 Task: Look for space in Shirpur, India from 2nd September, 2023 to 6th September, 2023 for 2 adults in price range Rs.15000 to Rs.20000. Place can be entire place with 1  bedroom having 1 bed and 1 bathroom. Property type can be house, flat, guest house, hotel. Booking option can be shelf check-in. Required host language is English.
Action: Mouse moved to (414, 73)
Screenshot: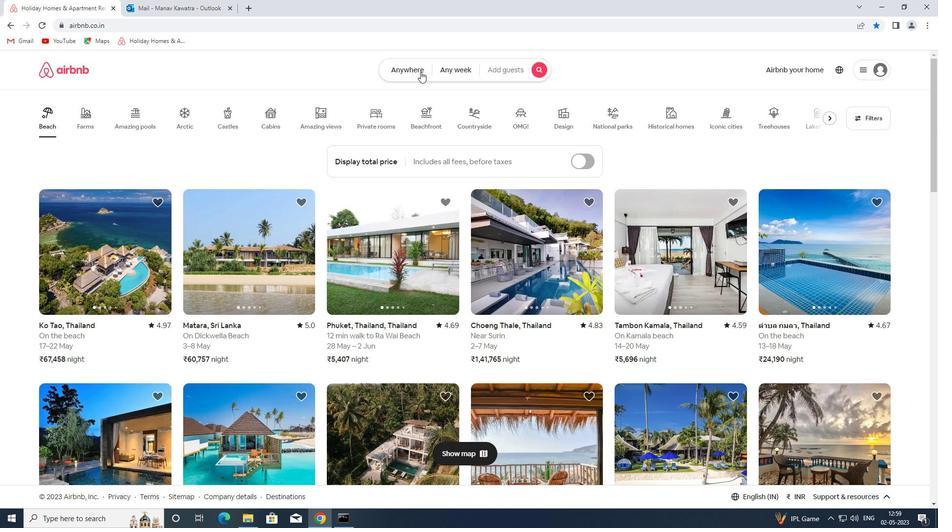 
Action: Mouse pressed left at (414, 73)
Screenshot: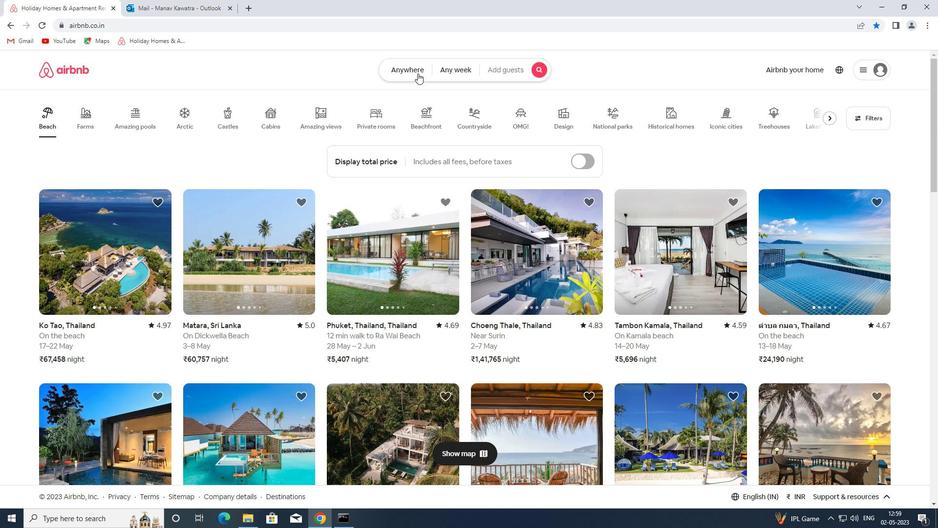 
Action: Mouse moved to (346, 110)
Screenshot: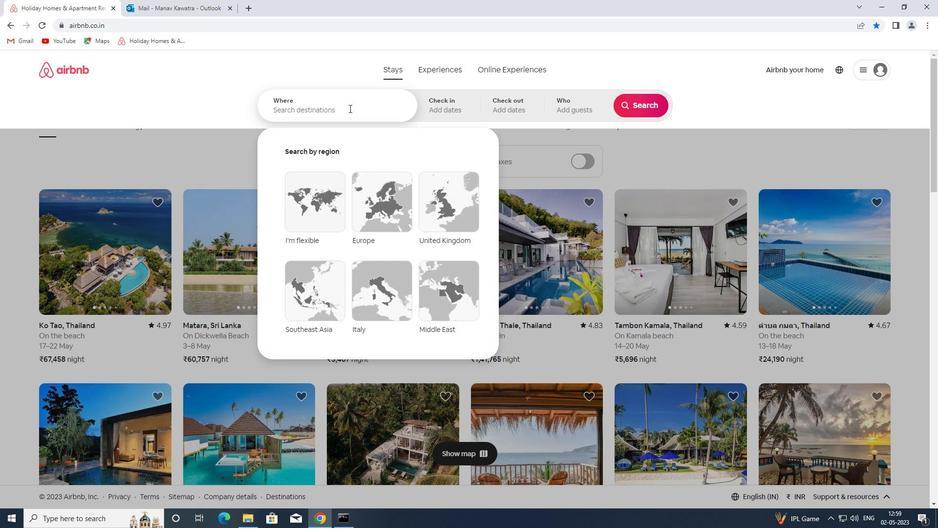 
Action: Mouse pressed left at (346, 110)
Screenshot: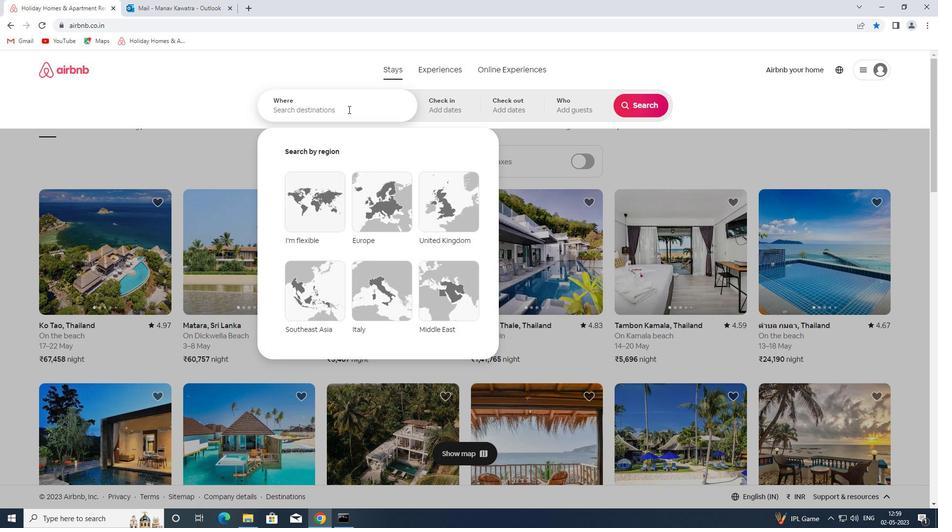 
Action: Key pressed shirpur<Key.space>india<Key.enter>\
Screenshot: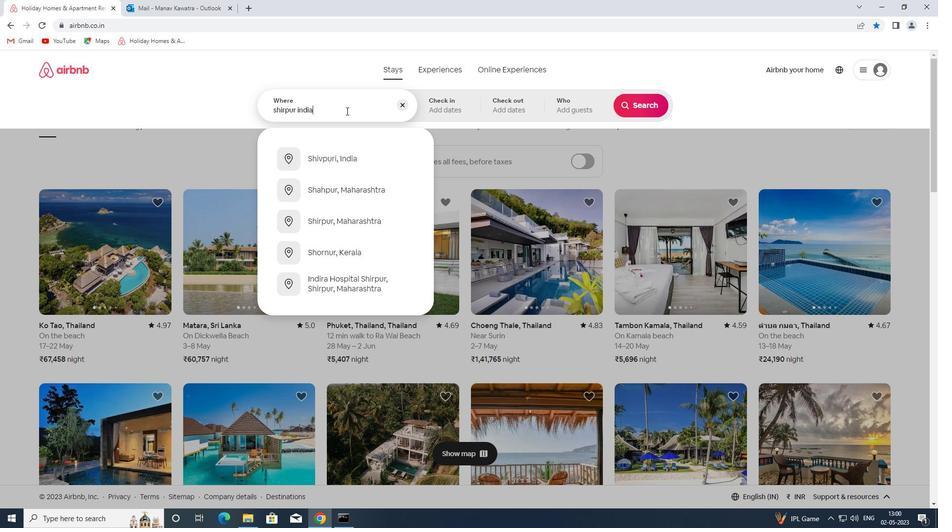
Action: Mouse moved to (636, 181)
Screenshot: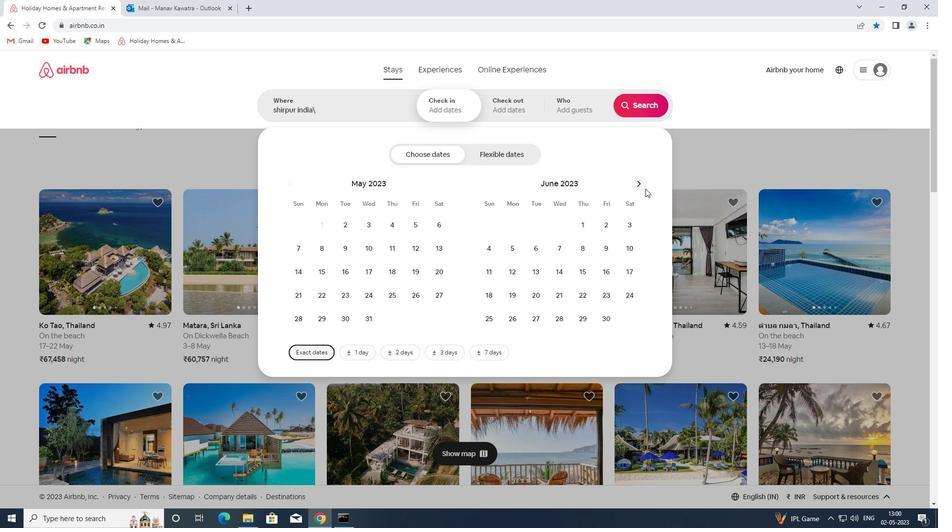 
Action: Mouse pressed left at (636, 181)
Screenshot: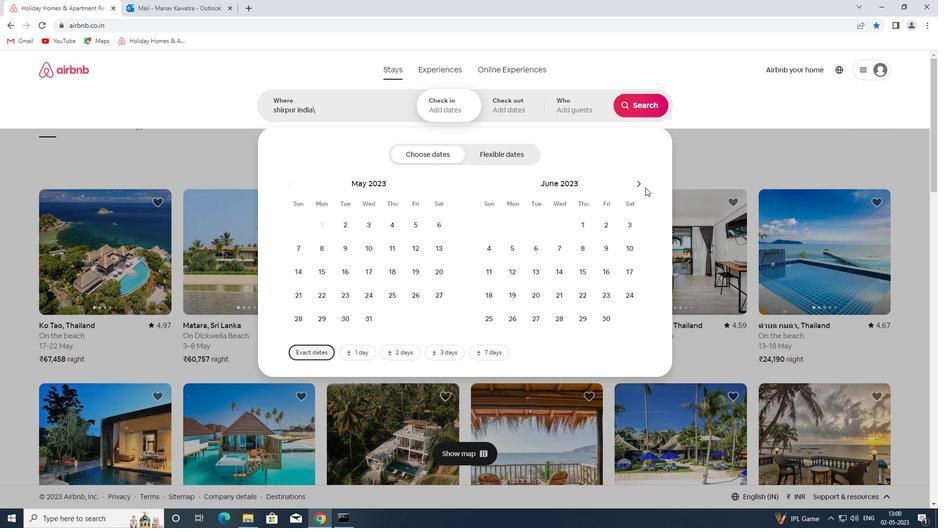 
Action: Mouse pressed left at (636, 181)
Screenshot: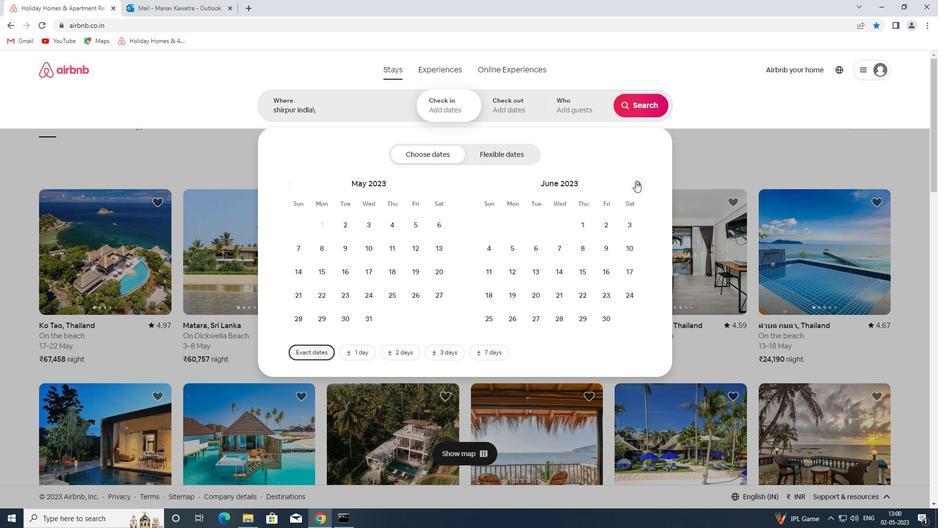
Action: Mouse pressed left at (636, 181)
Screenshot: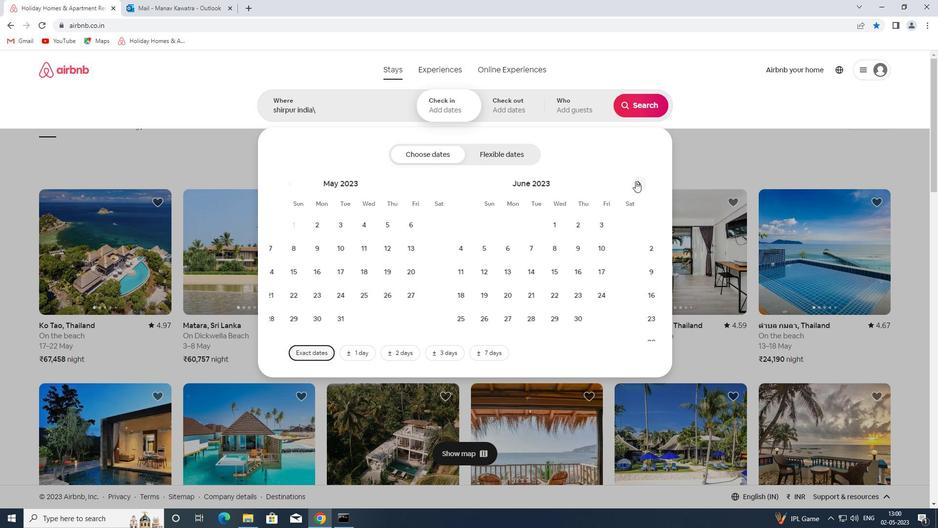 
Action: Mouse pressed left at (636, 181)
Screenshot: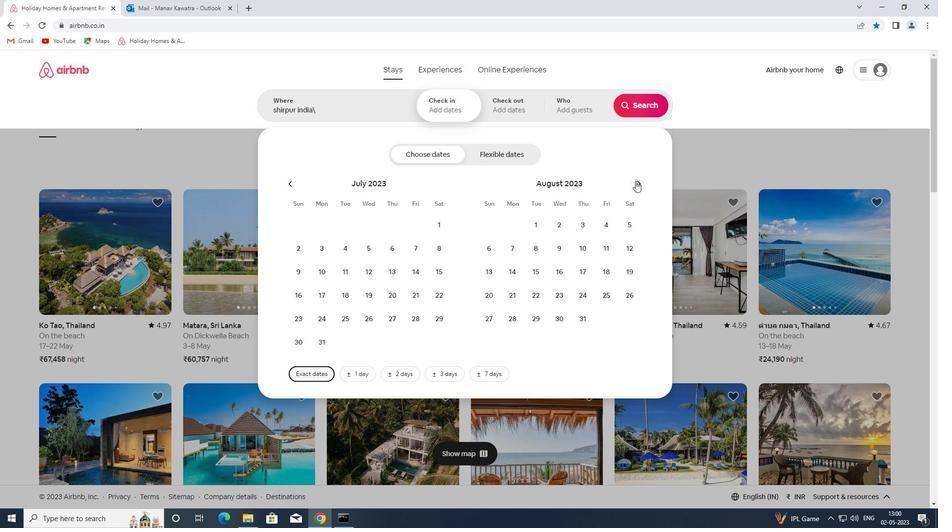 
Action: Mouse moved to (629, 223)
Screenshot: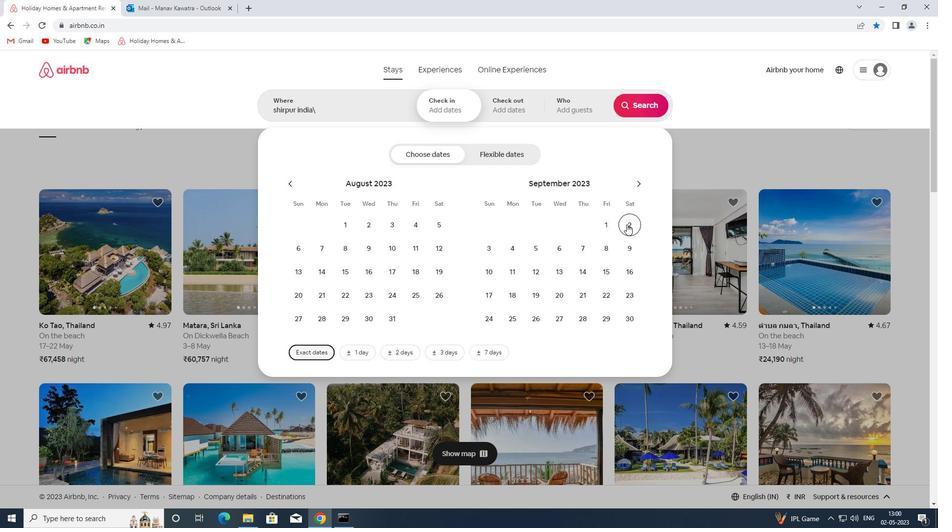 
Action: Mouse pressed left at (629, 223)
Screenshot: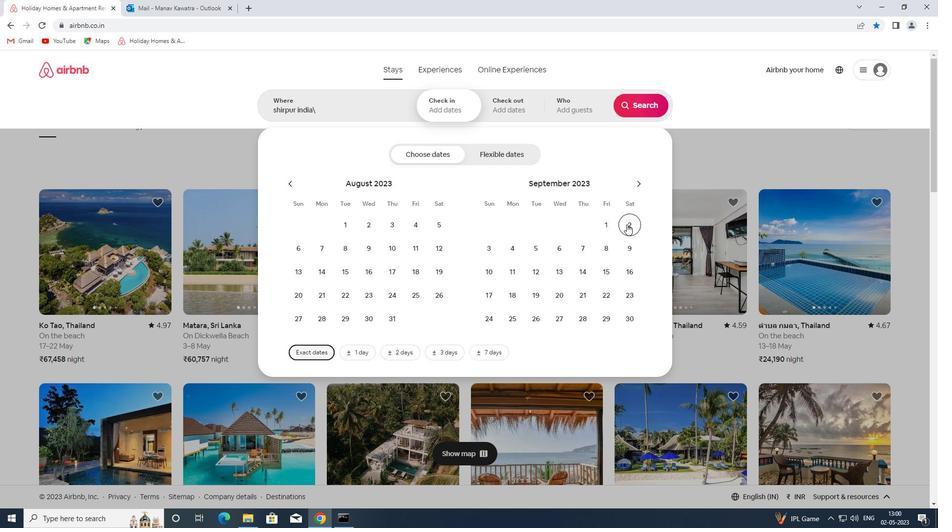 
Action: Mouse moved to (559, 250)
Screenshot: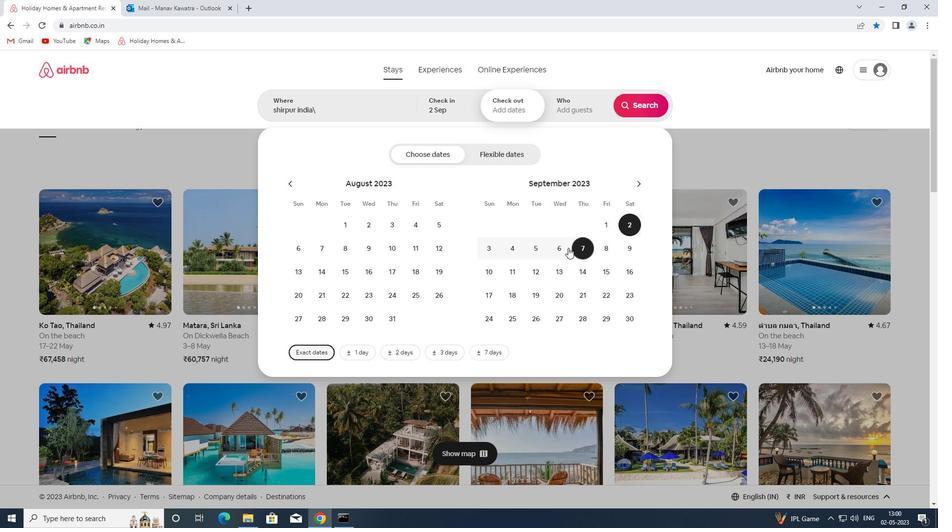 
Action: Mouse pressed left at (559, 250)
Screenshot: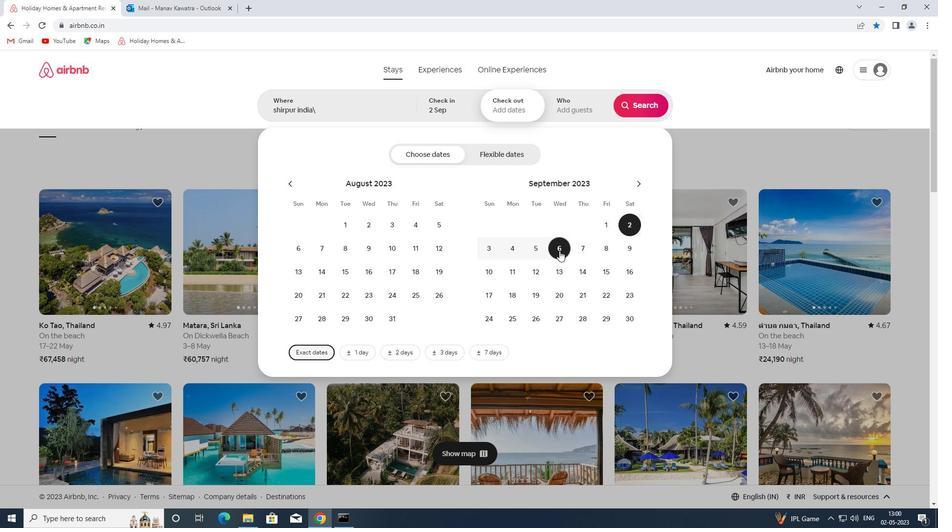 
Action: Mouse moved to (570, 111)
Screenshot: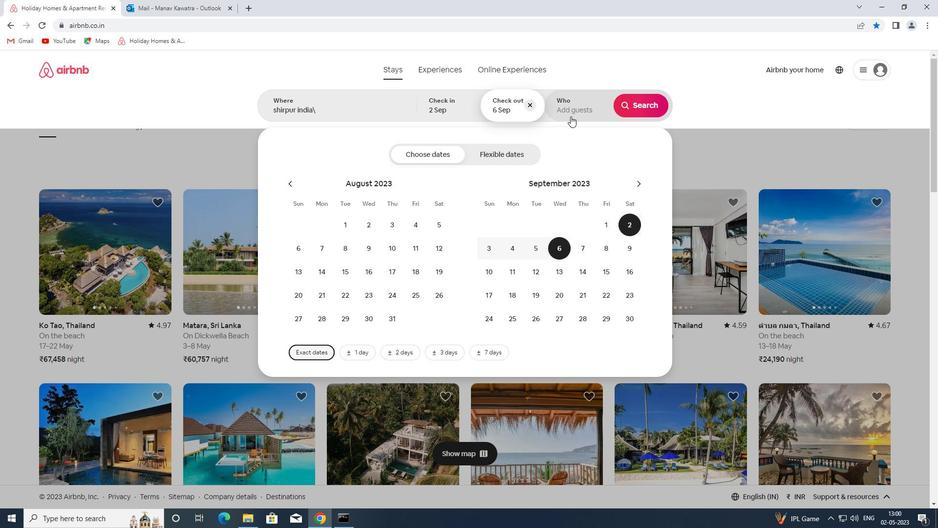 
Action: Mouse pressed left at (570, 111)
Screenshot: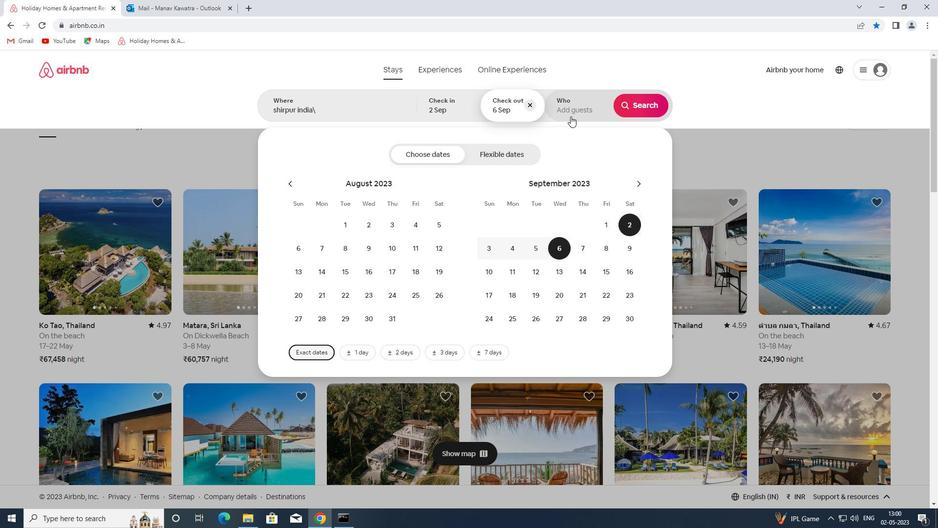 
Action: Mouse moved to (638, 159)
Screenshot: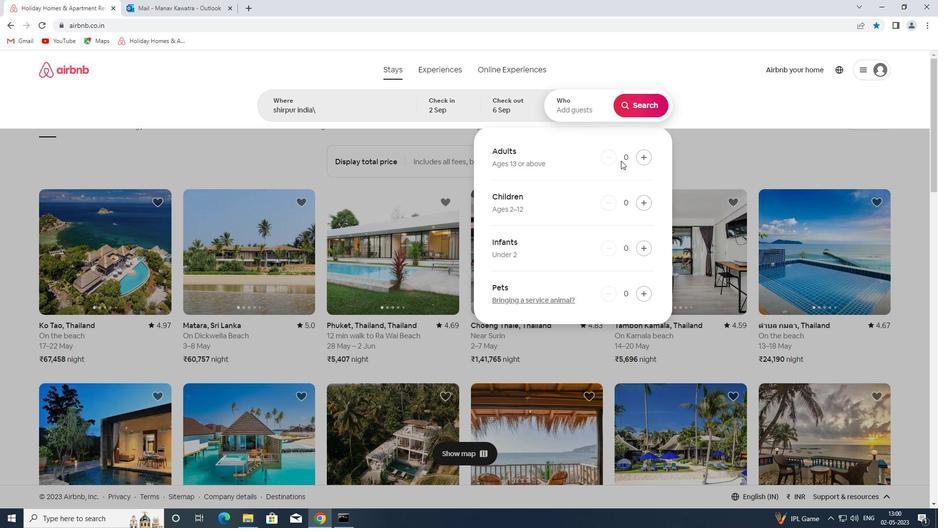 
Action: Mouse pressed left at (638, 159)
Screenshot: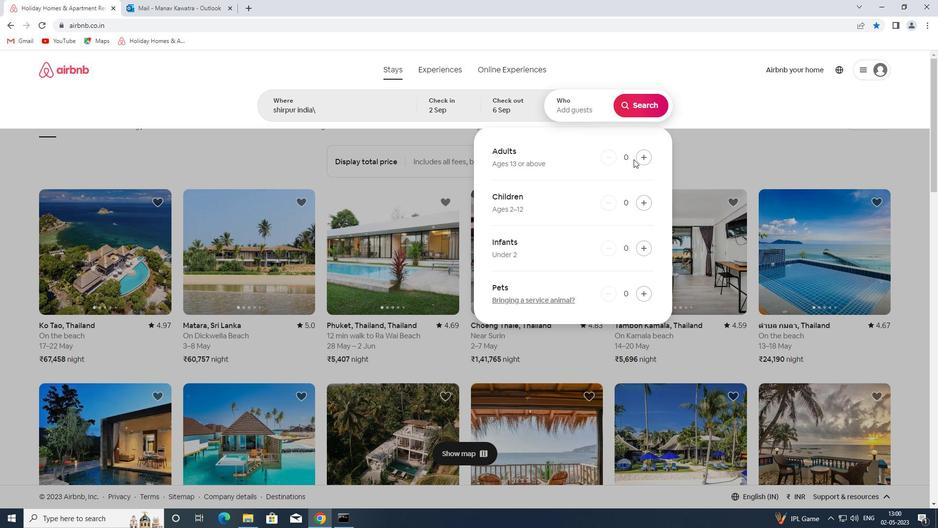 
Action: Mouse moved to (638, 159)
Screenshot: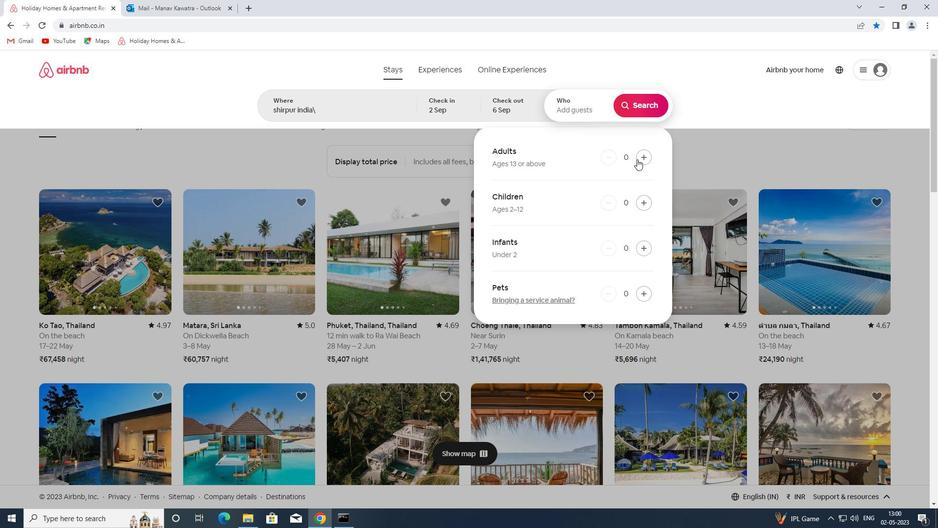 
Action: Mouse pressed left at (638, 159)
Screenshot: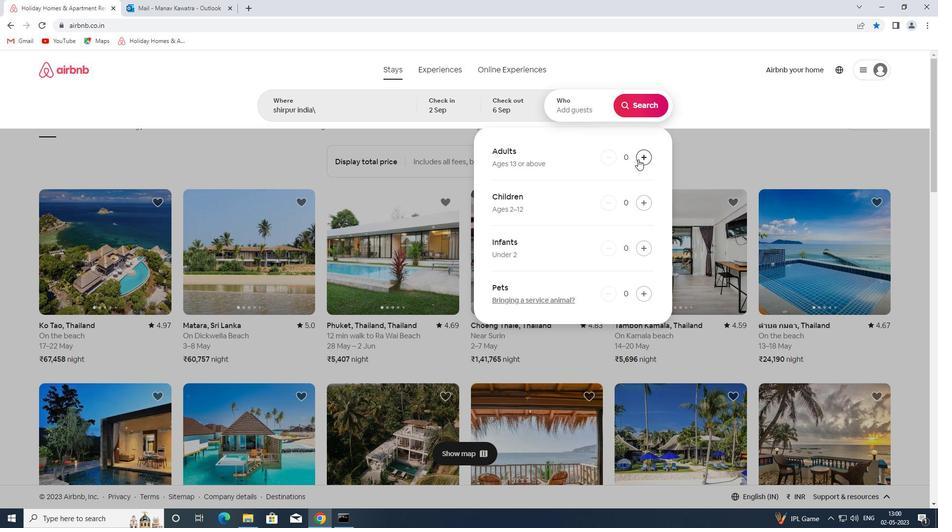 
Action: Mouse moved to (634, 102)
Screenshot: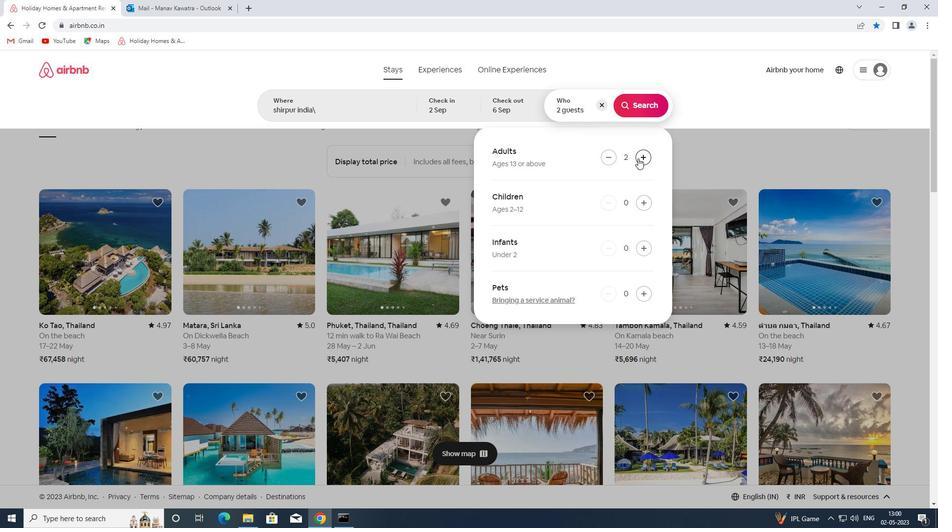 
Action: Mouse pressed left at (634, 102)
Screenshot: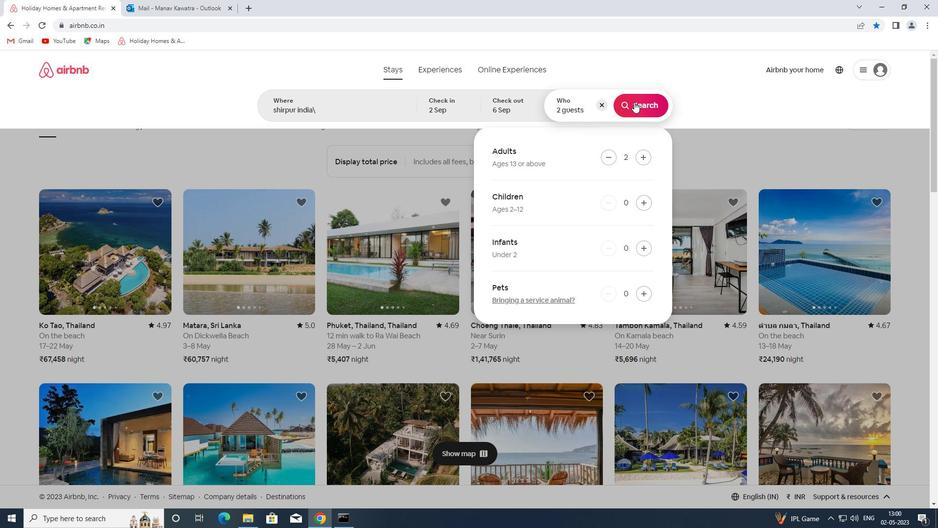 
Action: Mouse moved to (893, 108)
Screenshot: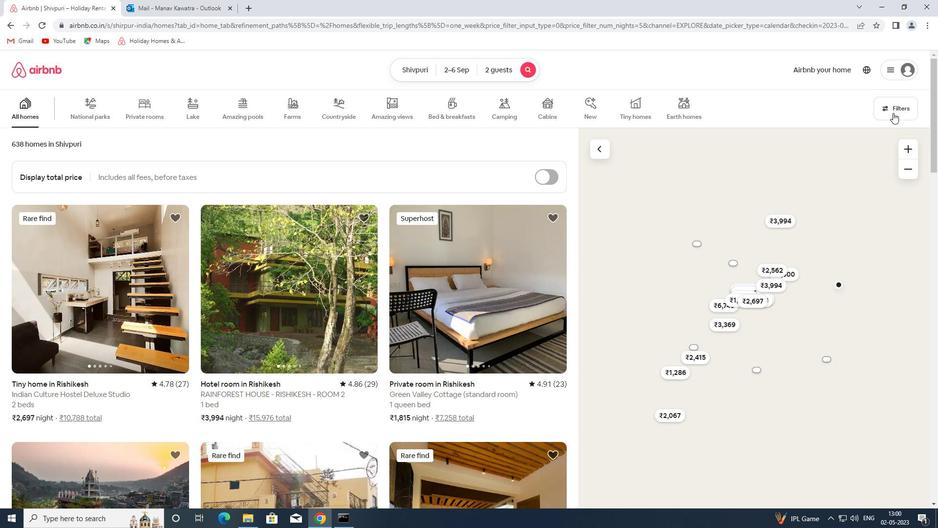 
Action: Mouse pressed left at (893, 108)
Screenshot: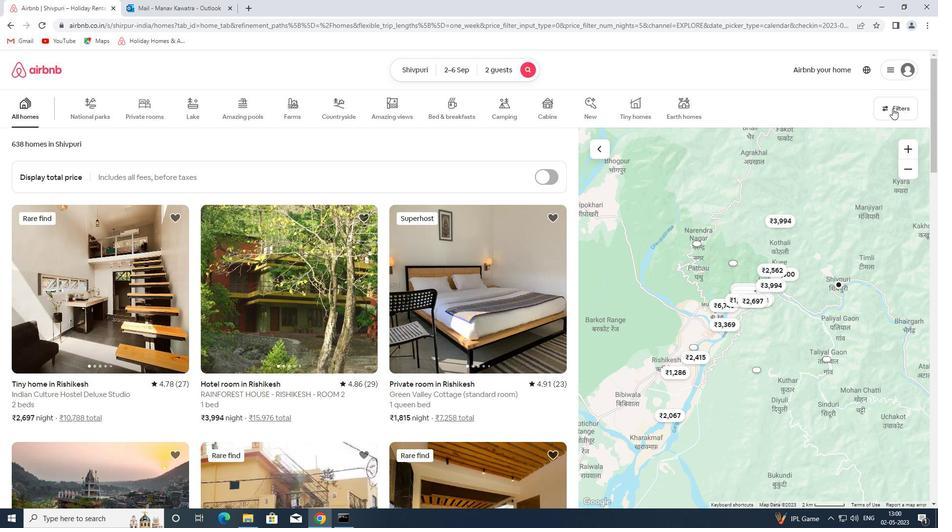 
Action: Mouse moved to (423, 230)
Screenshot: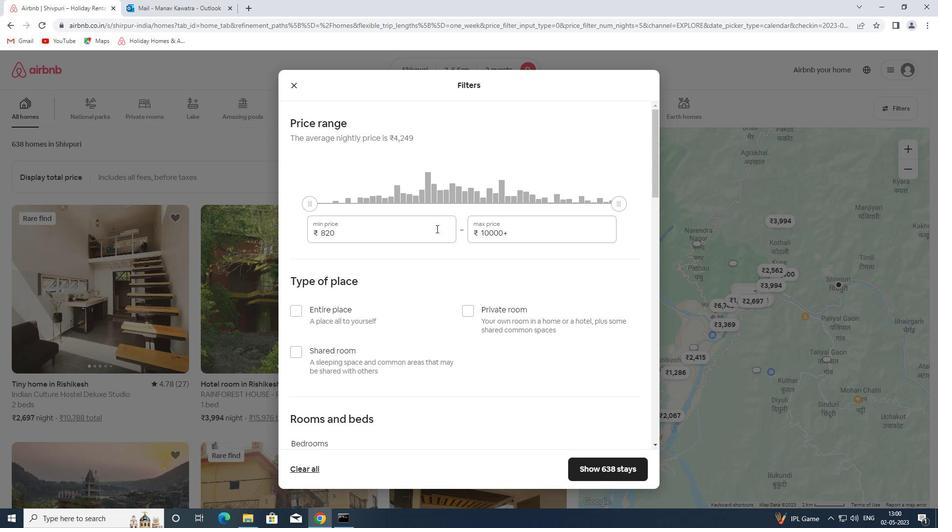 
Action: Mouse pressed left at (423, 230)
Screenshot: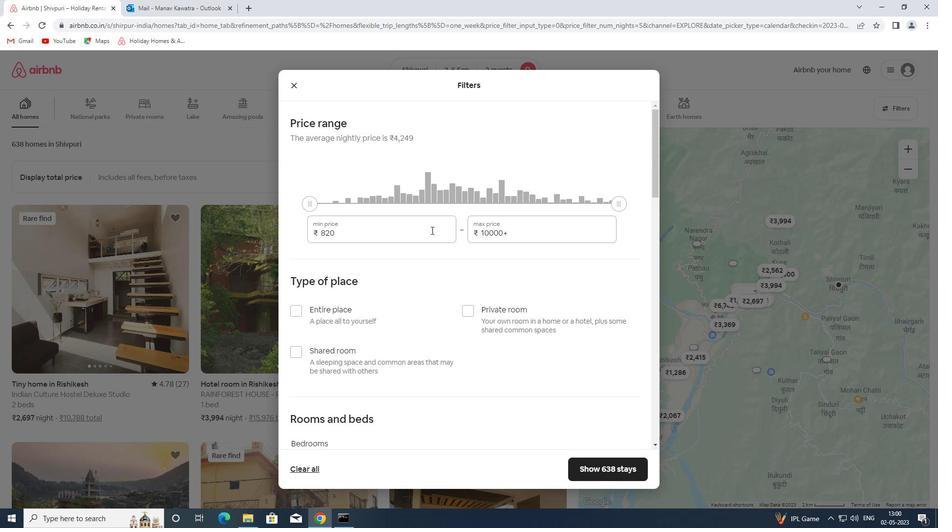 
Action: Mouse pressed left at (423, 230)
Screenshot: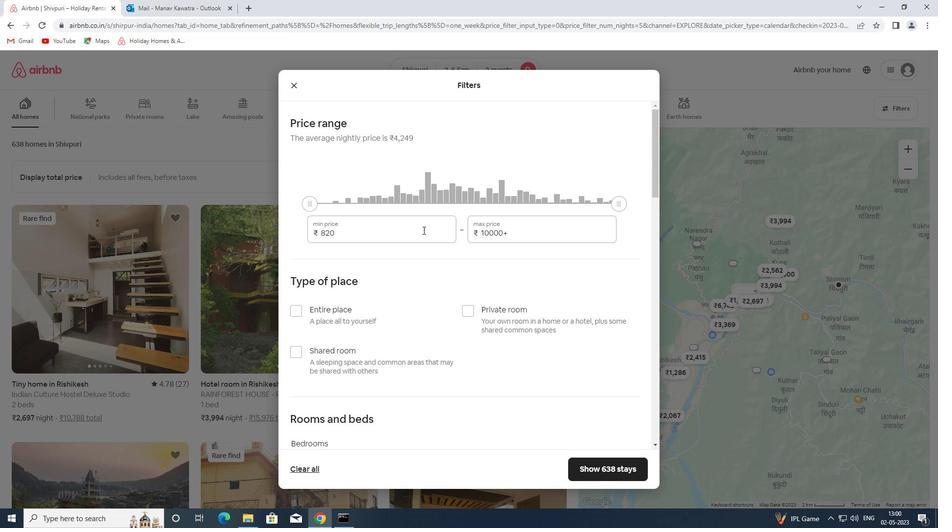 
Action: Key pressed 15000<Key.tab>20000
Screenshot: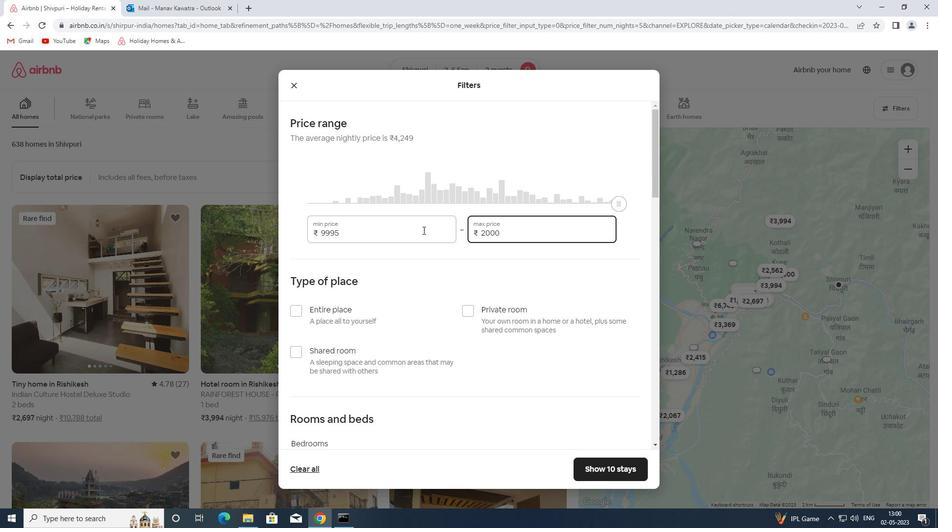 
Action: Mouse moved to (342, 307)
Screenshot: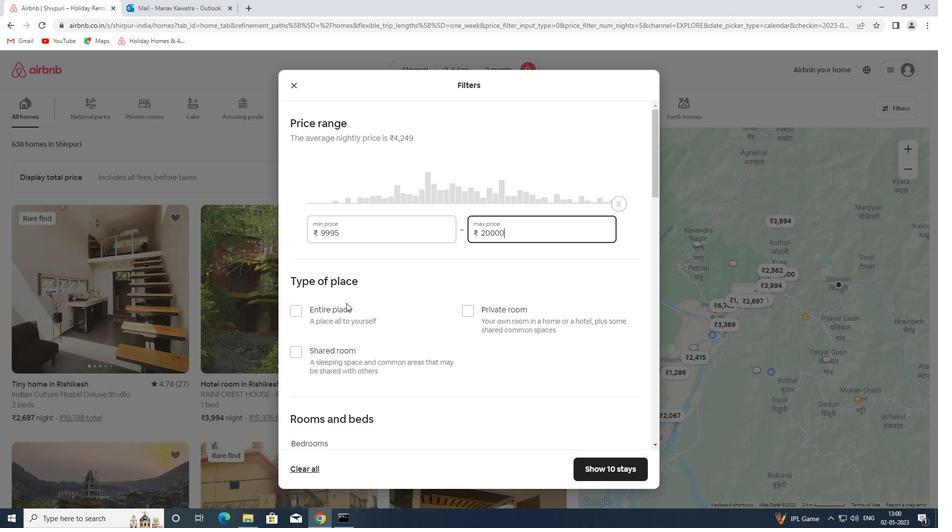 
Action: Mouse pressed left at (342, 307)
Screenshot: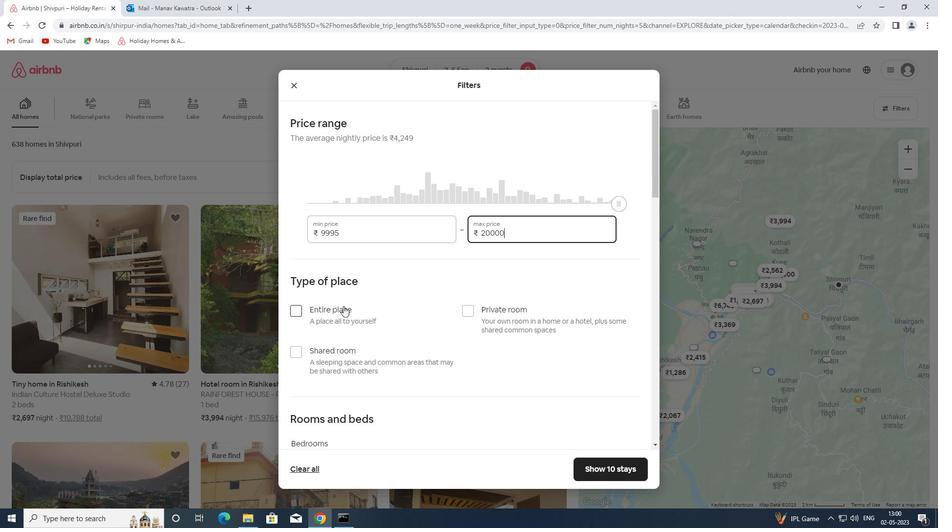 
Action: Mouse moved to (365, 301)
Screenshot: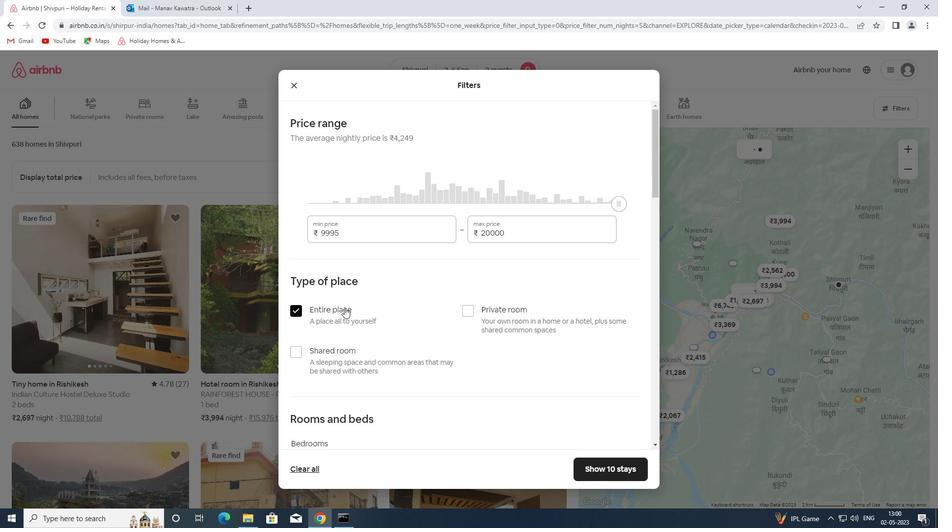 
Action: Mouse scrolled (365, 301) with delta (0, 0)
Screenshot: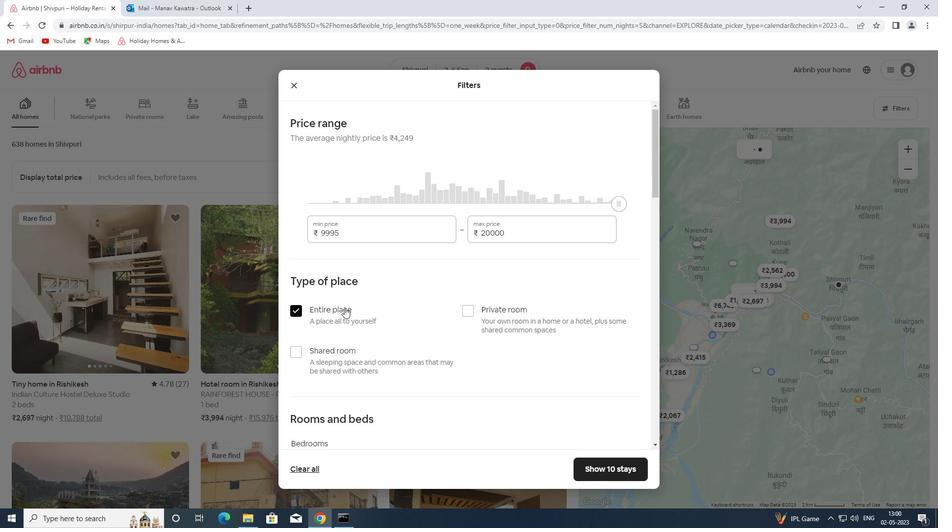 
Action: Mouse moved to (377, 298)
Screenshot: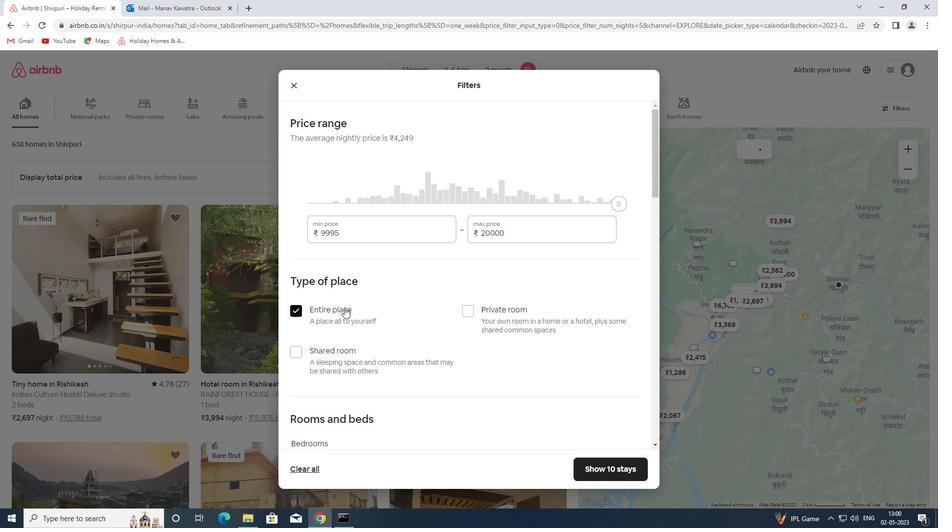 
Action: Mouse scrolled (377, 297) with delta (0, 0)
Screenshot: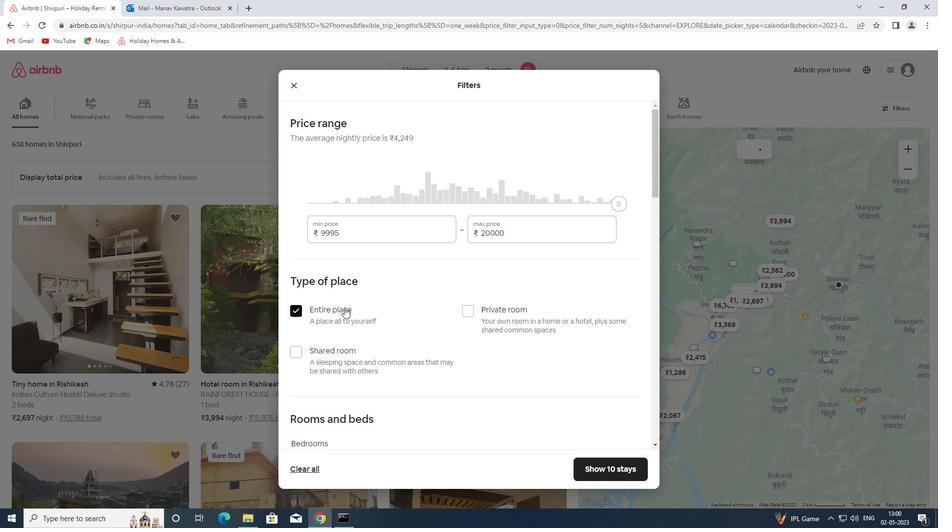 
Action: Mouse moved to (382, 293)
Screenshot: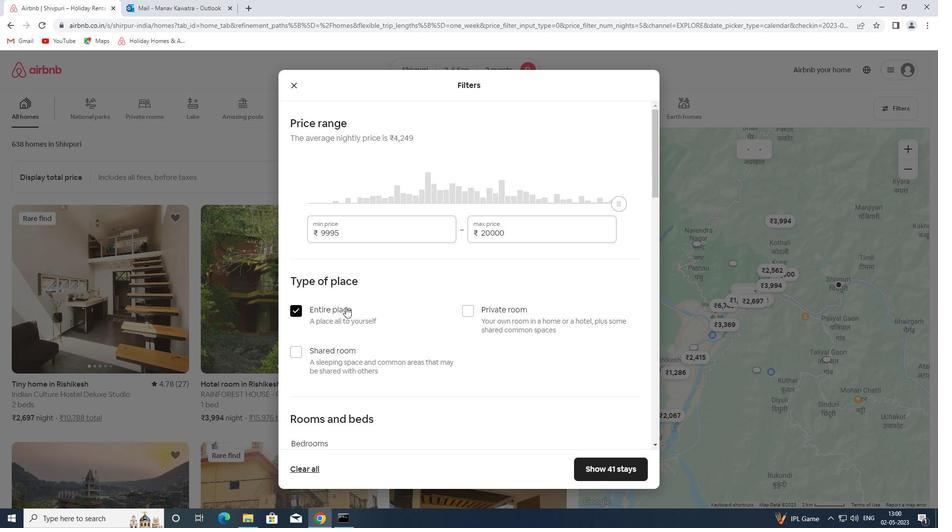 
Action: Mouse scrolled (382, 293) with delta (0, 0)
Screenshot: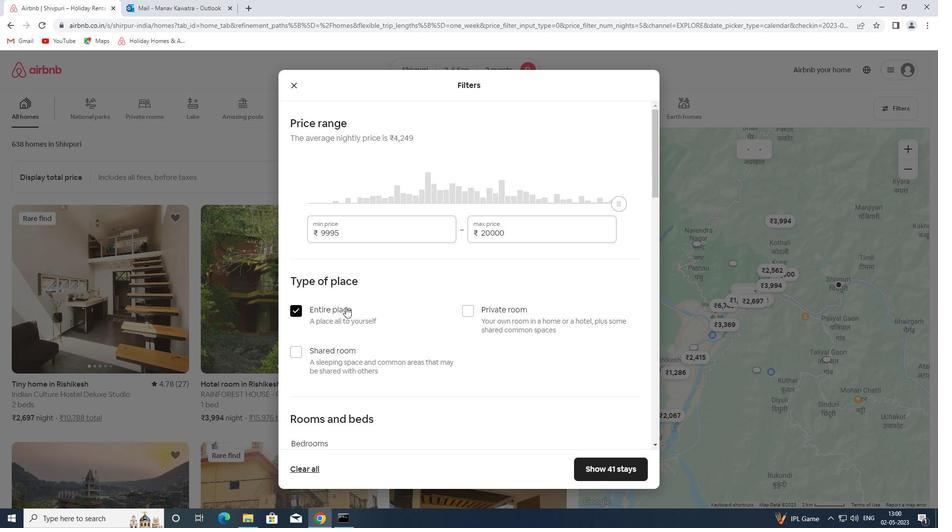 
Action: Mouse moved to (382, 290)
Screenshot: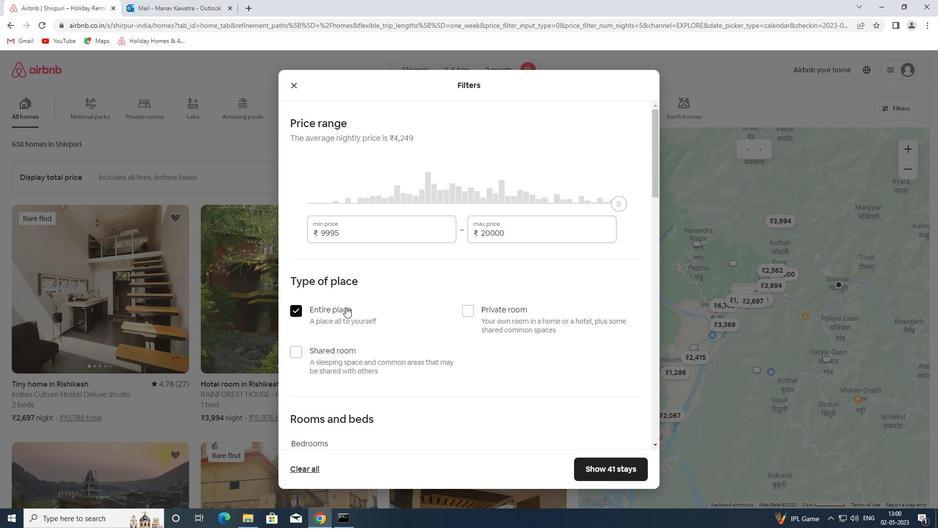 
Action: Mouse scrolled (382, 289) with delta (0, 0)
Screenshot: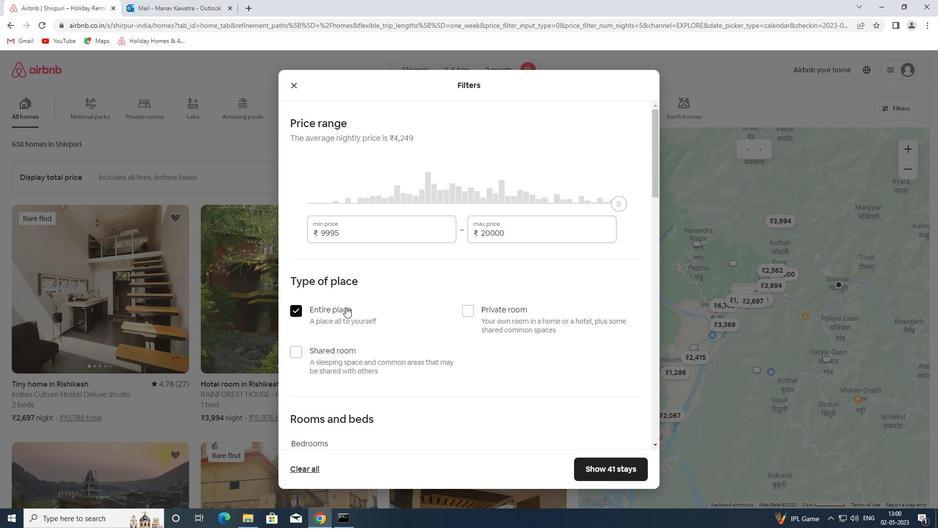 
Action: Mouse moved to (347, 277)
Screenshot: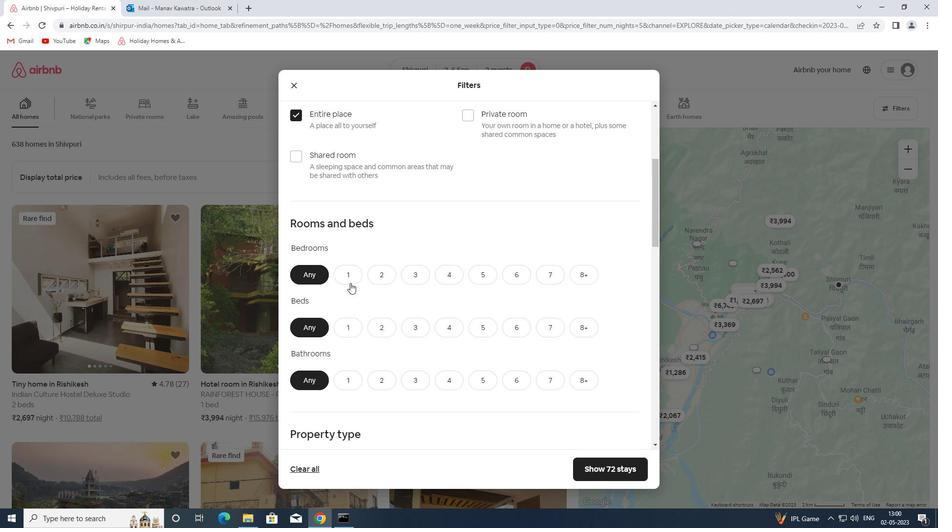 
Action: Mouse pressed left at (347, 277)
Screenshot: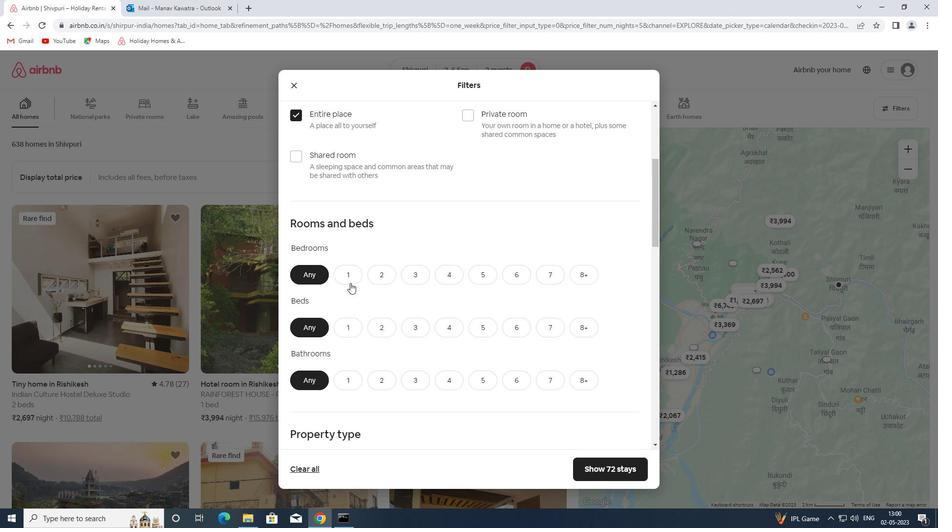 
Action: Mouse moved to (353, 330)
Screenshot: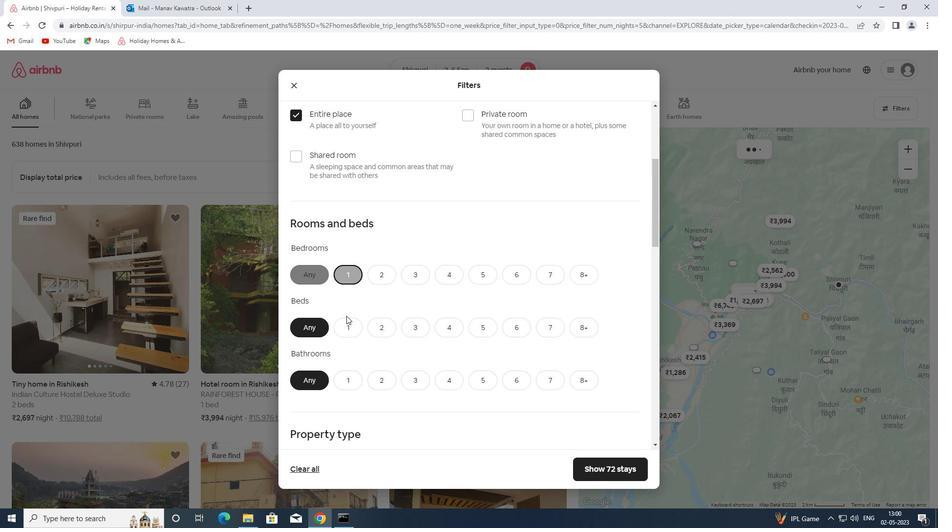 
Action: Mouse pressed left at (353, 330)
Screenshot: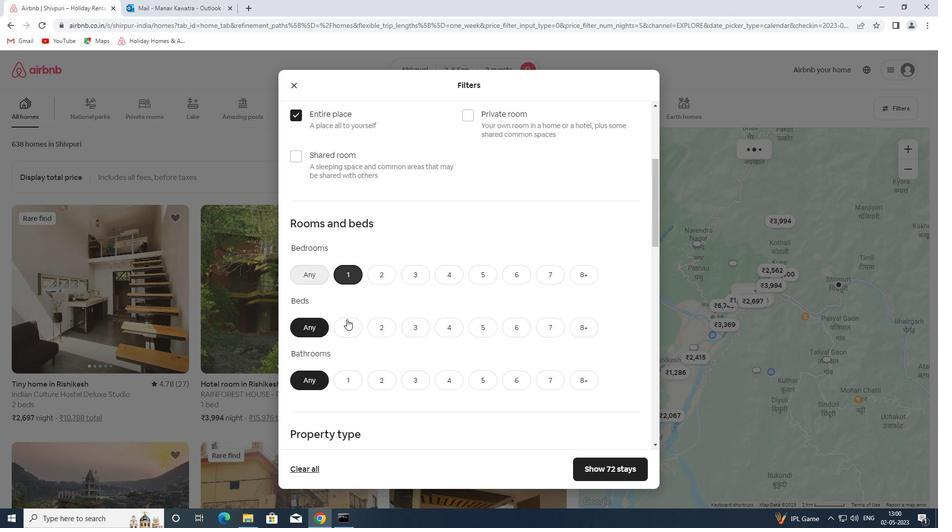 
Action: Mouse moved to (348, 371)
Screenshot: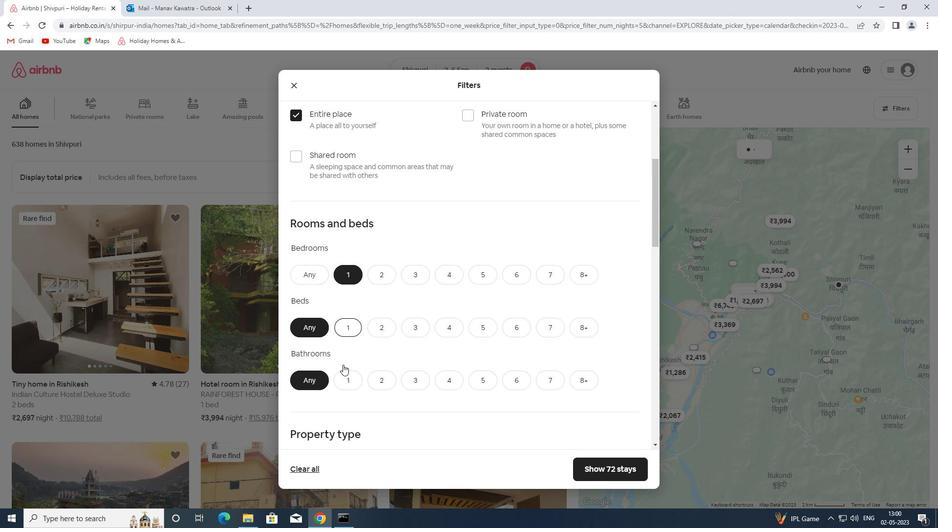 
Action: Mouse pressed left at (348, 371)
Screenshot: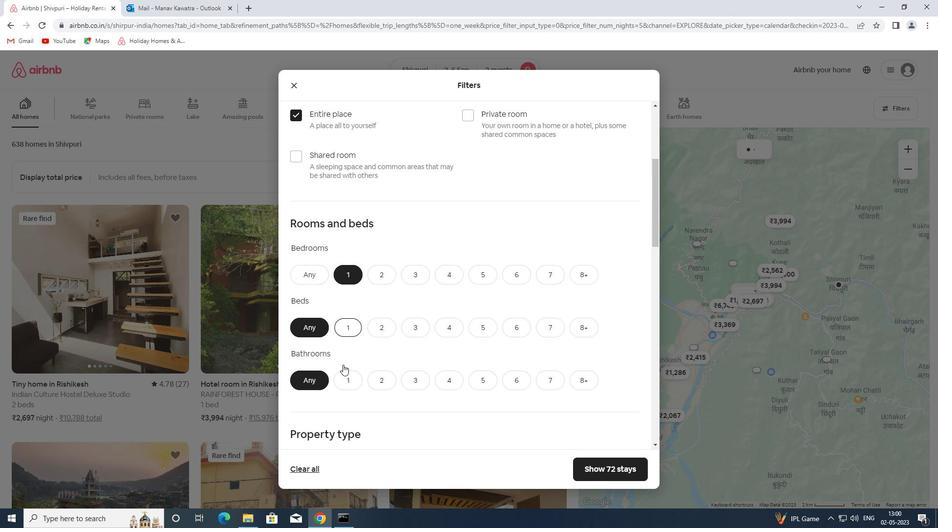 
Action: Mouse moved to (412, 286)
Screenshot: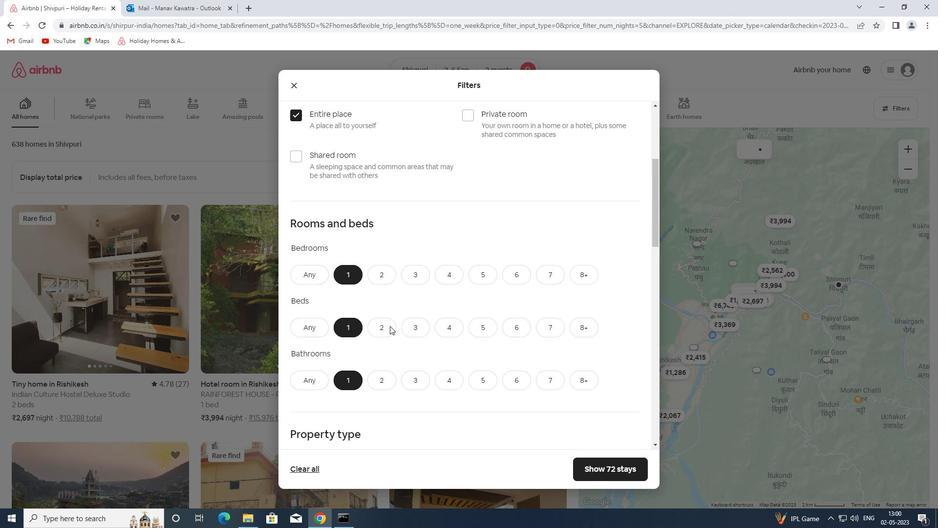 
Action: Mouse scrolled (412, 286) with delta (0, 0)
Screenshot: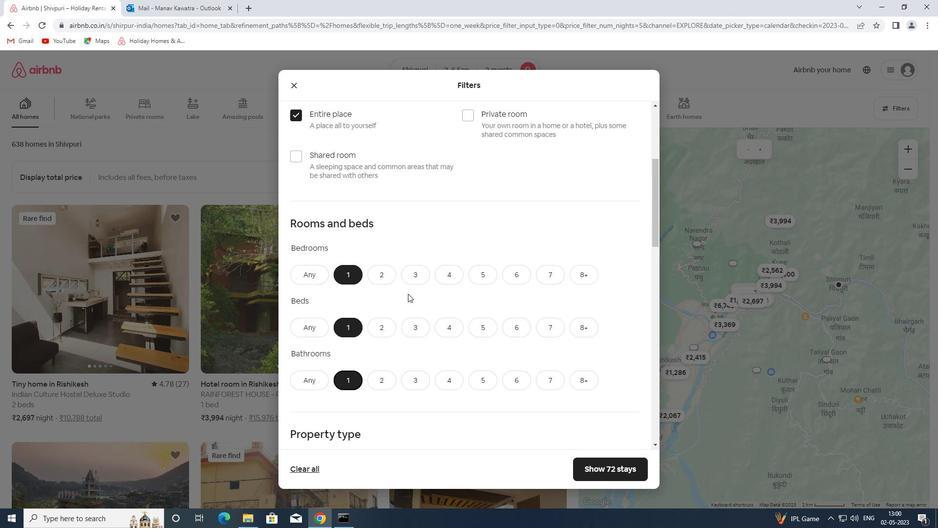 
Action: Mouse scrolled (412, 286) with delta (0, 0)
Screenshot: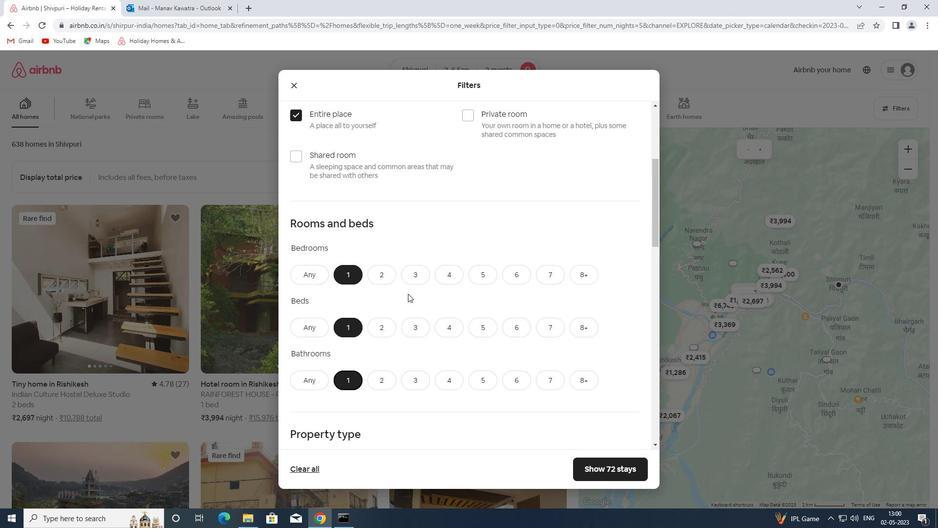 
Action: Mouse scrolled (412, 286) with delta (0, 0)
Screenshot: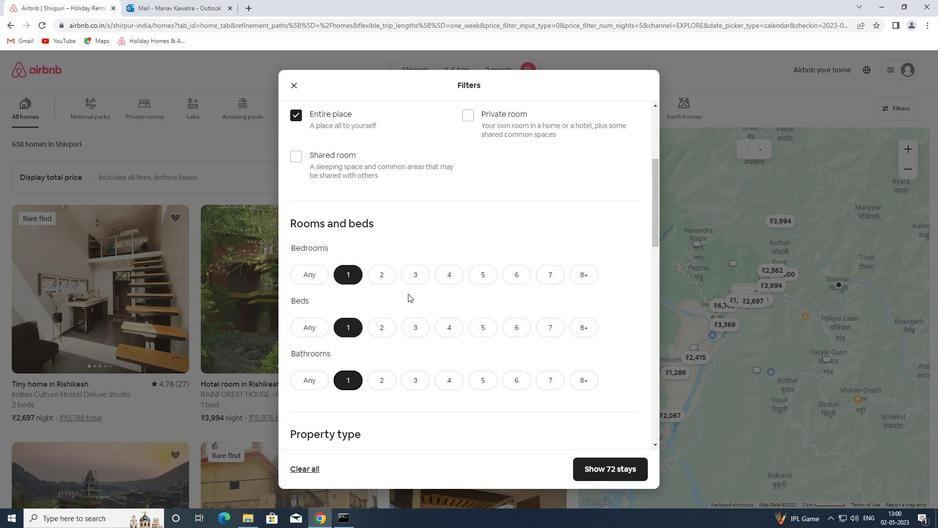 
Action: Mouse scrolled (412, 286) with delta (0, 0)
Screenshot: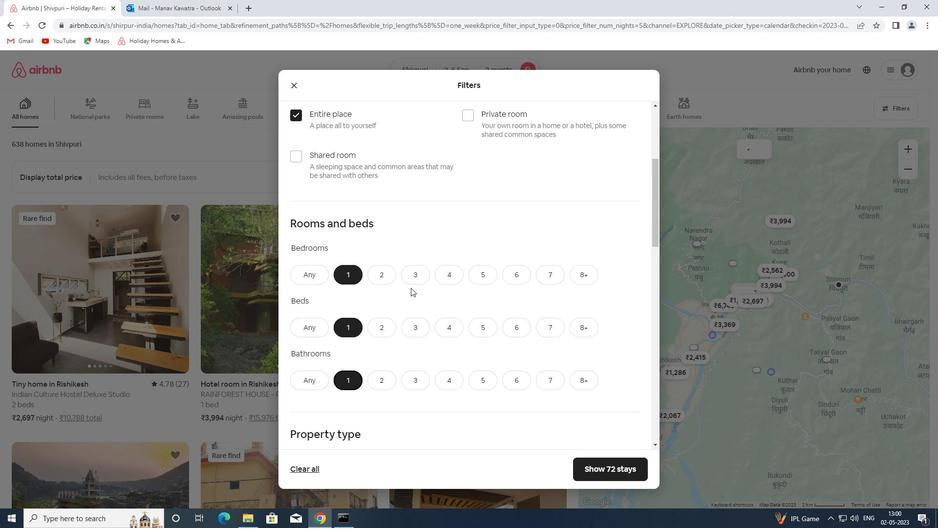 
Action: Mouse moved to (320, 304)
Screenshot: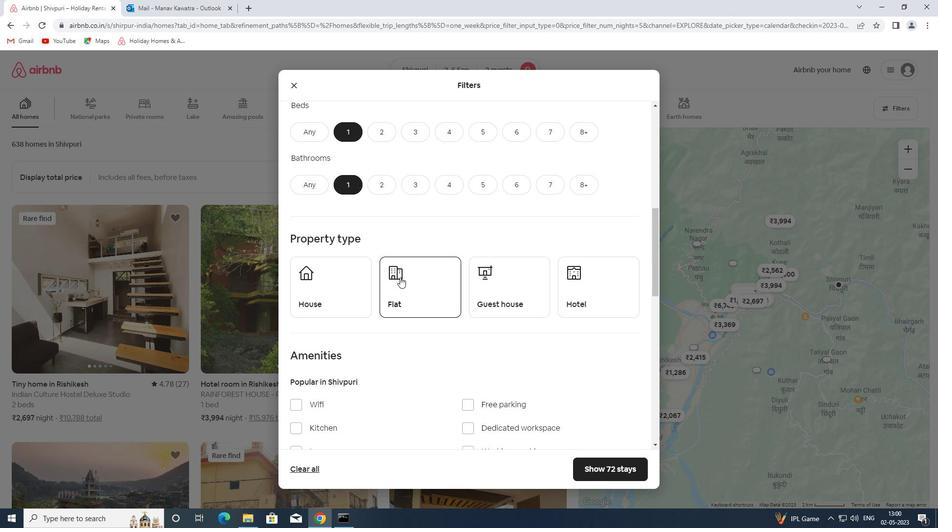 
Action: Mouse pressed left at (320, 304)
Screenshot: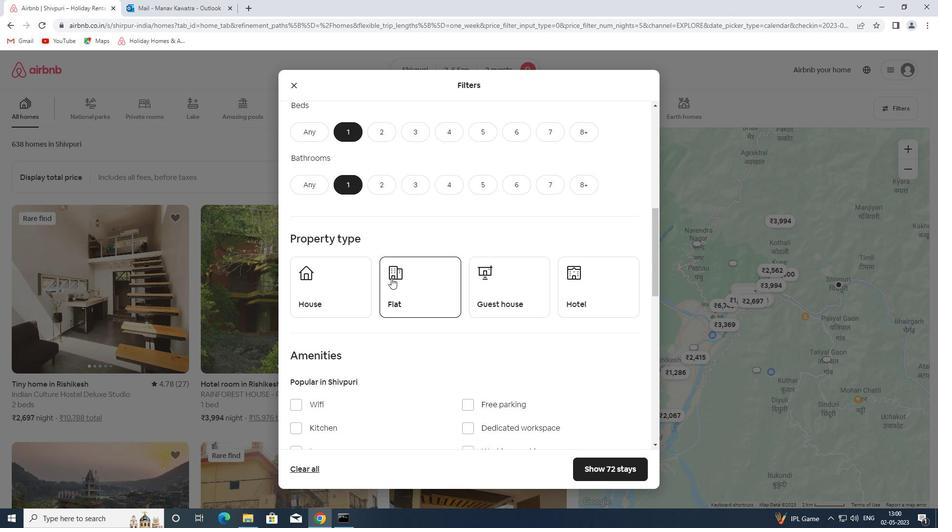 
Action: Mouse moved to (423, 301)
Screenshot: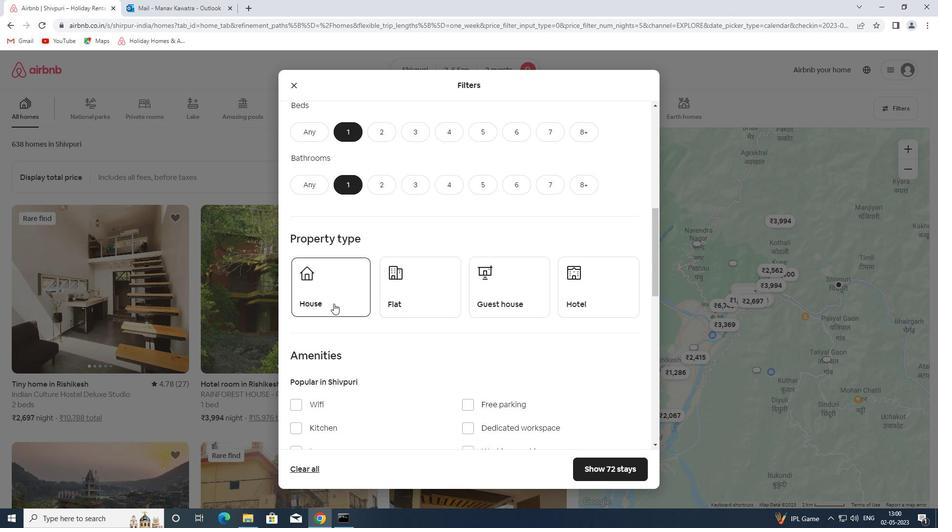 
Action: Mouse pressed left at (423, 301)
Screenshot: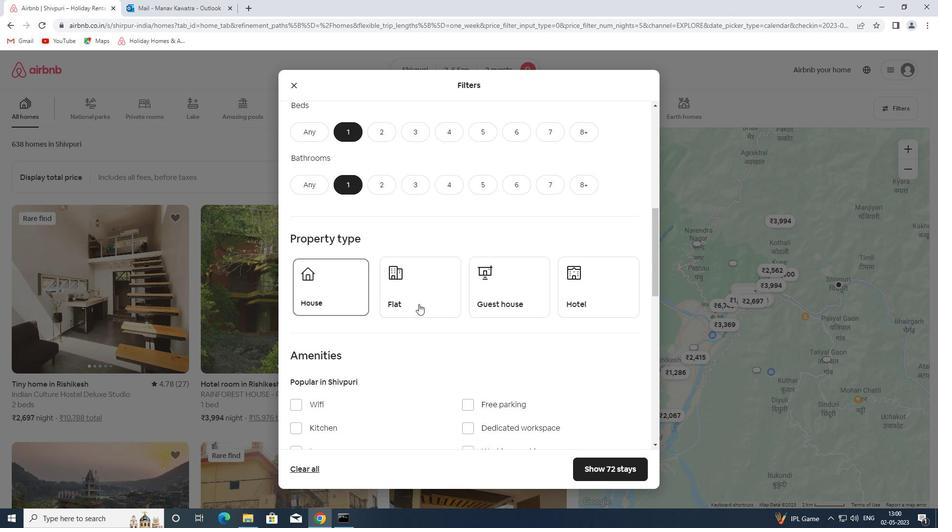 
Action: Mouse moved to (511, 294)
Screenshot: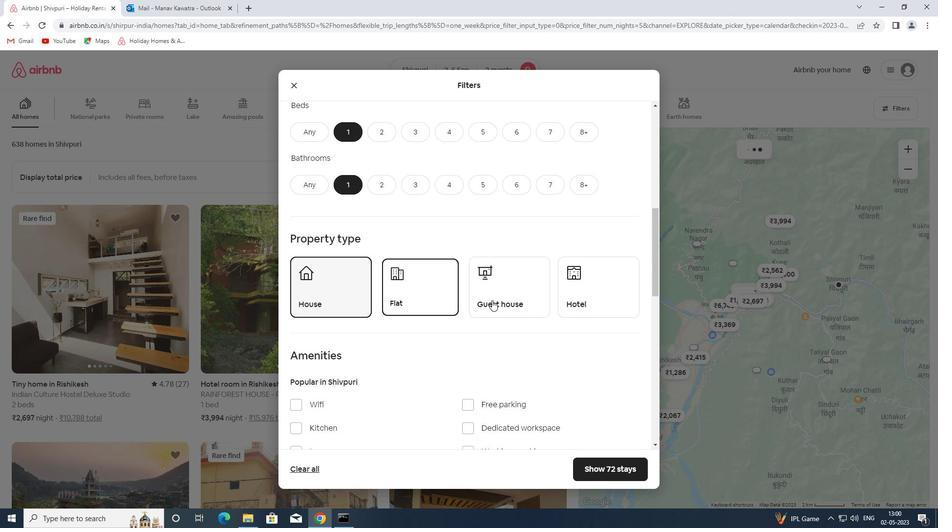 
Action: Mouse pressed left at (511, 294)
Screenshot: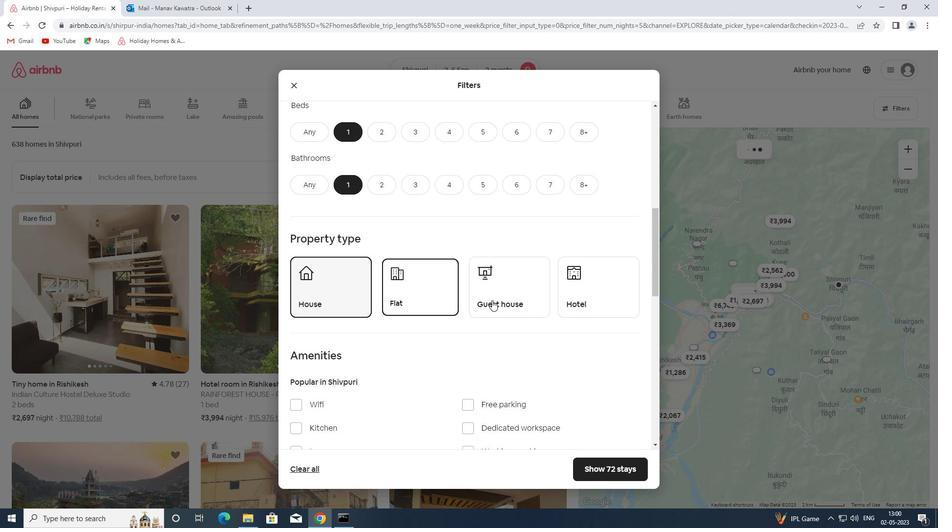 
Action: Mouse moved to (580, 292)
Screenshot: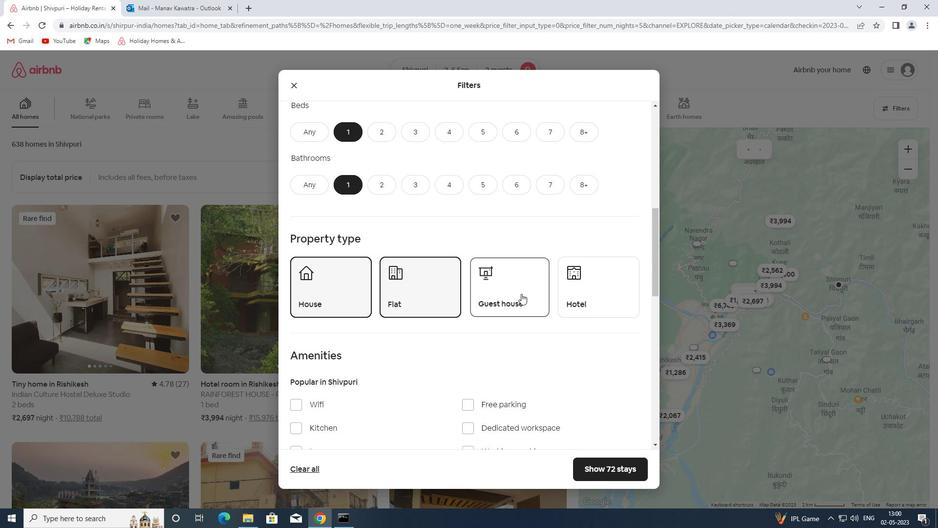 
Action: Mouse pressed left at (580, 292)
Screenshot: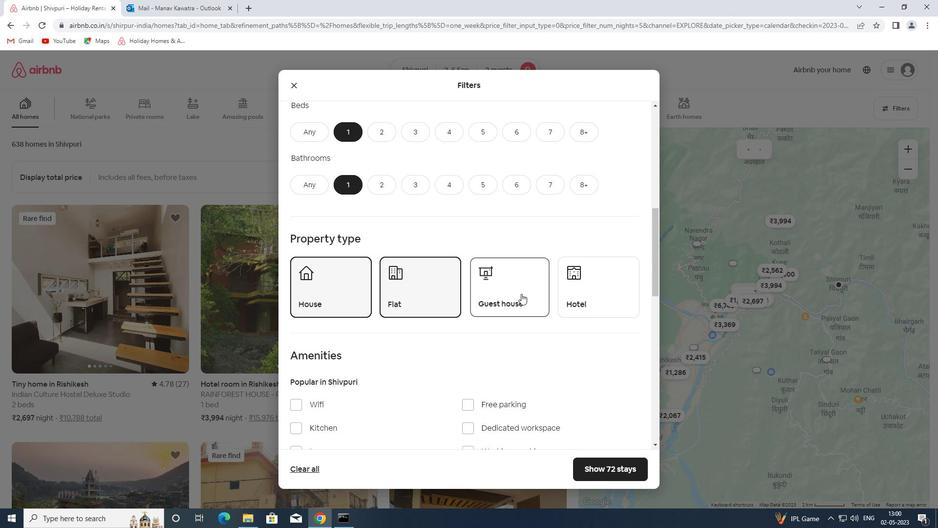 
Action: Mouse moved to (563, 295)
Screenshot: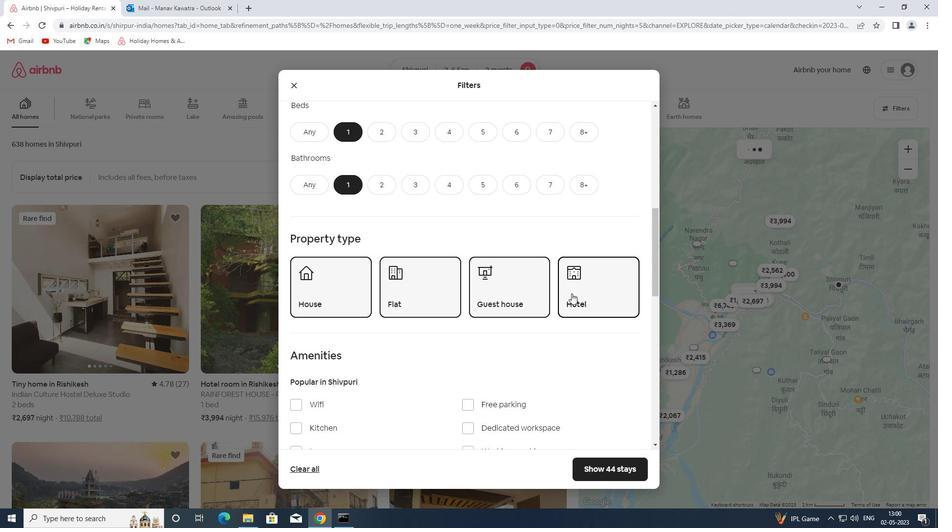 
Action: Mouse scrolled (563, 295) with delta (0, 0)
Screenshot: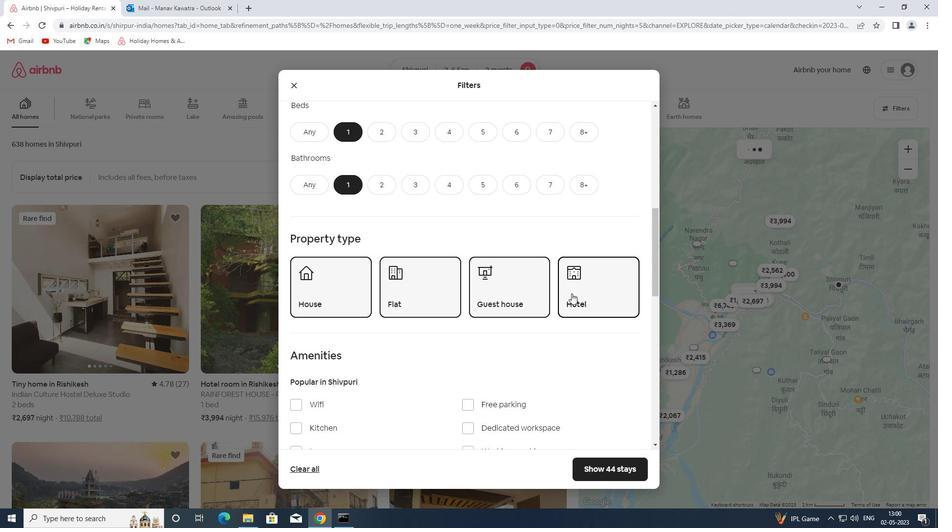 
Action: Mouse scrolled (563, 295) with delta (0, 0)
Screenshot: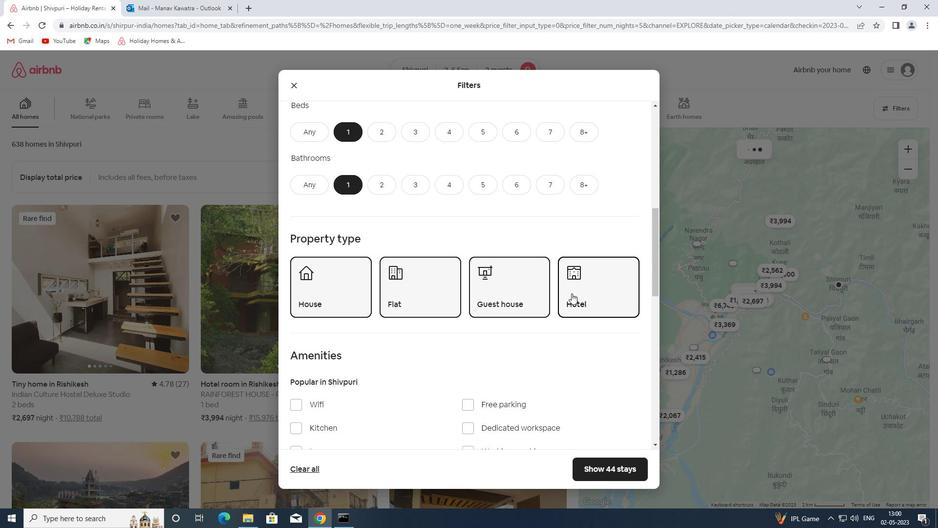 
Action: Mouse moved to (562, 296)
Screenshot: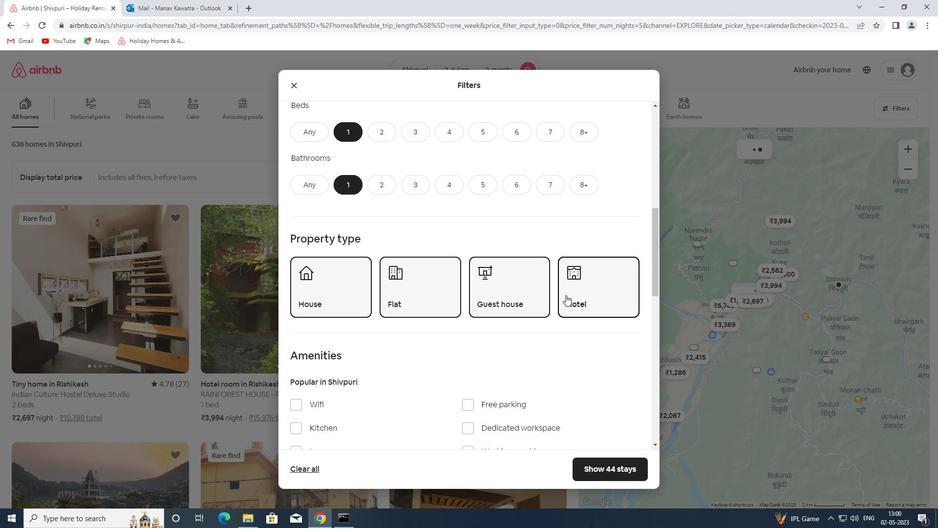 
Action: Mouse scrolled (562, 296) with delta (0, 0)
Screenshot: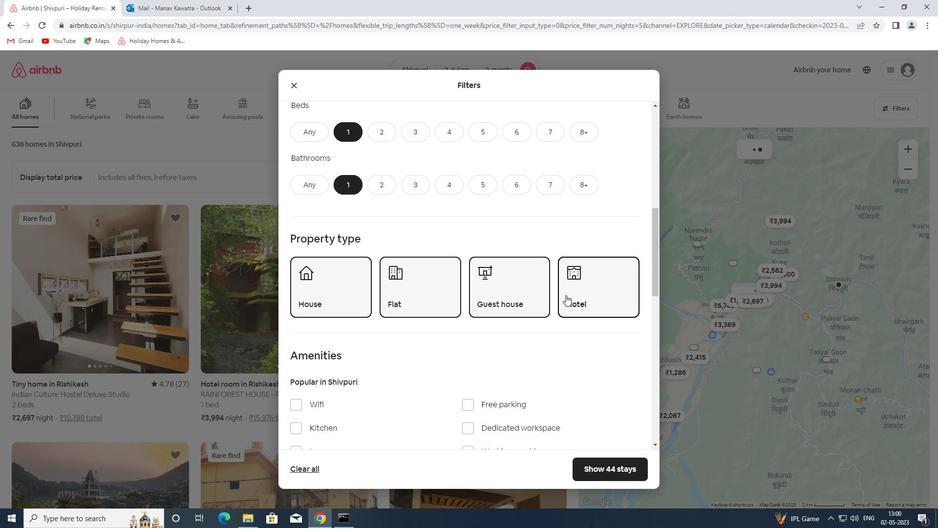 
Action: Mouse moved to (562, 296)
Screenshot: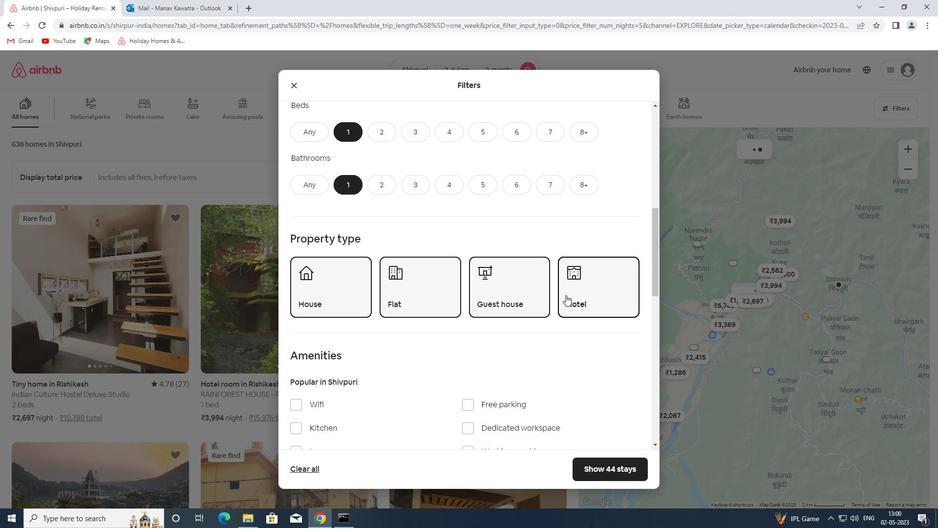 
Action: Mouse scrolled (562, 296) with delta (0, 0)
Screenshot: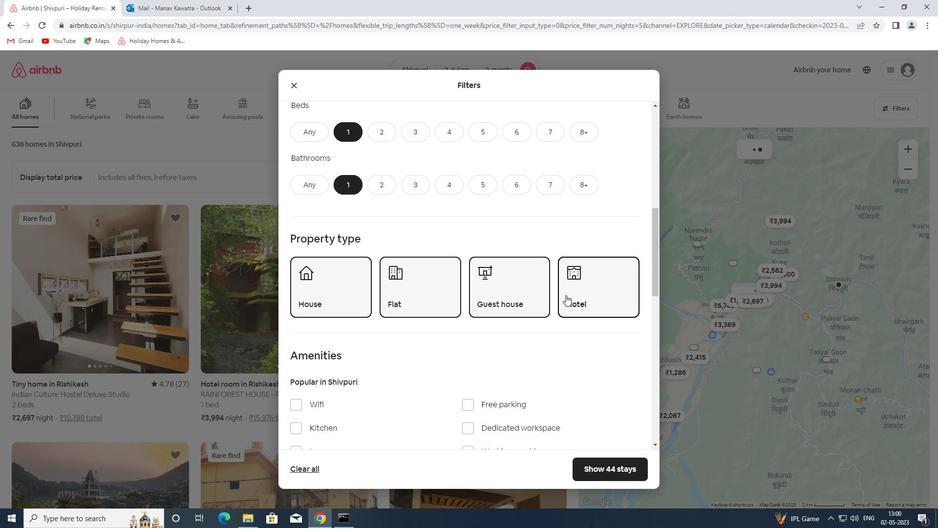 
Action: Mouse moved to (560, 297)
Screenshot: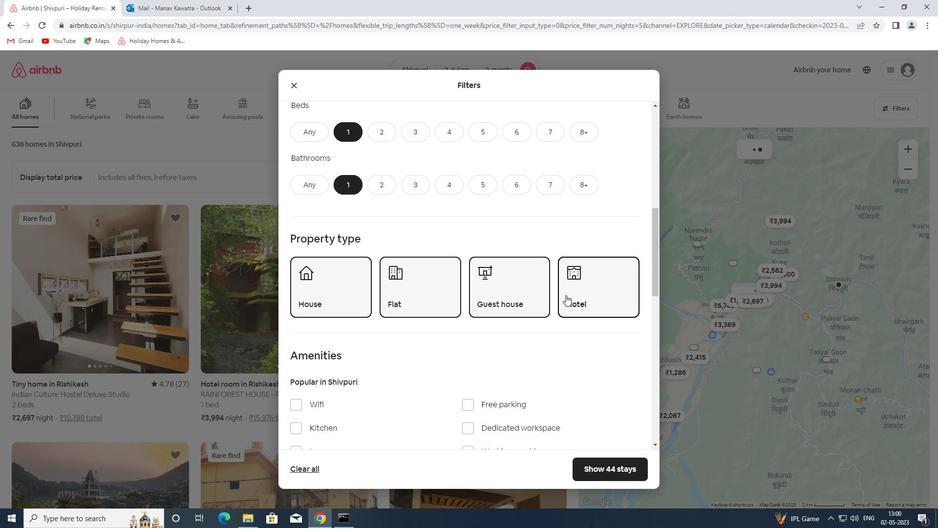 
Action: Mouse scrolled (560, 296) with delta (0, 0)
Screenshot: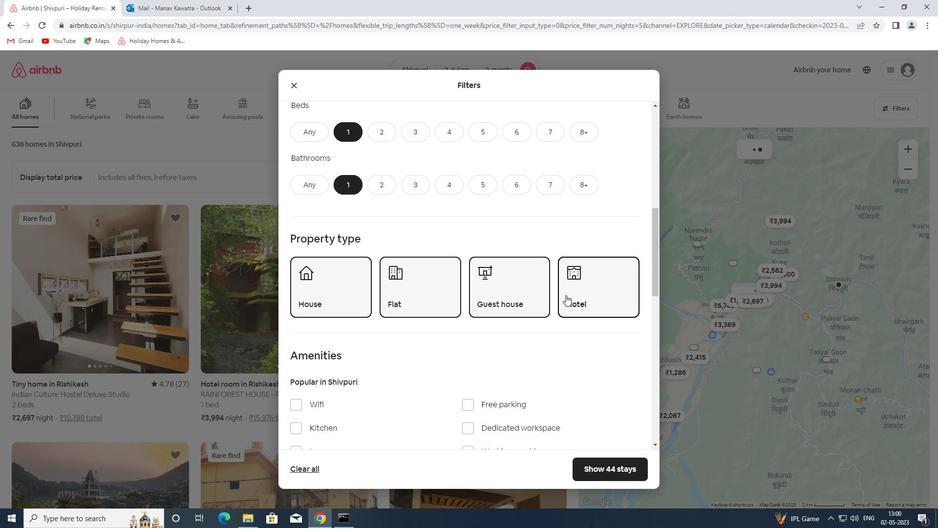 
Action: Mouse moved to (560, 297)
Screenshot: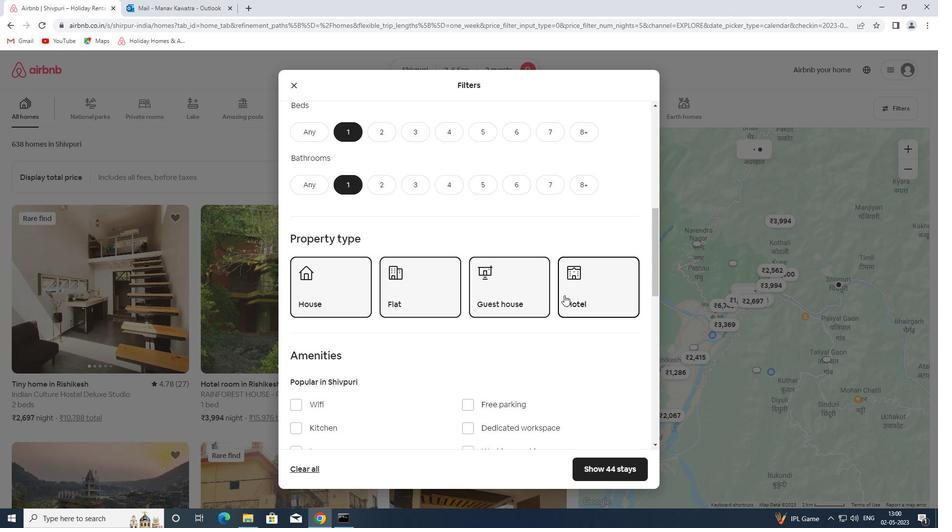 
Action: Mouse scrolled (560, 296) with delta (0, 0)
Screenshot: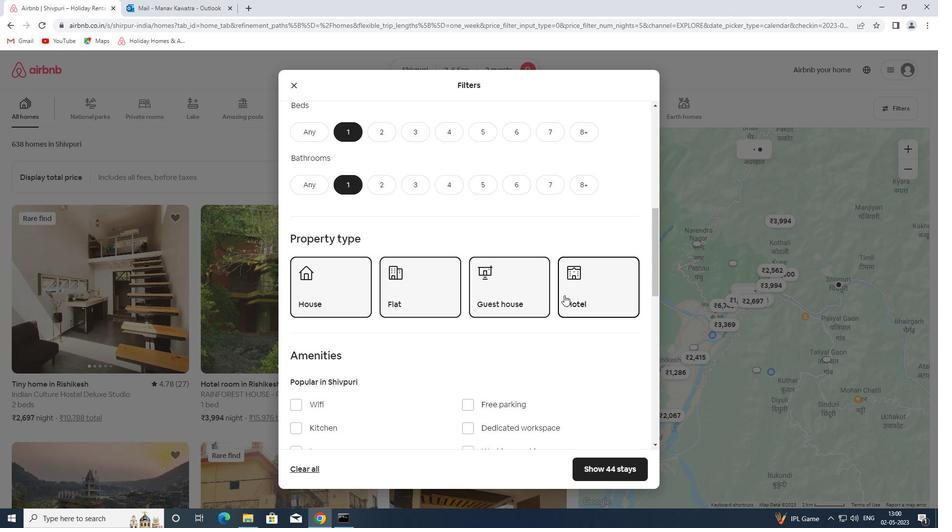 
Action: Mouse moved to (558, 297)
Screenshot: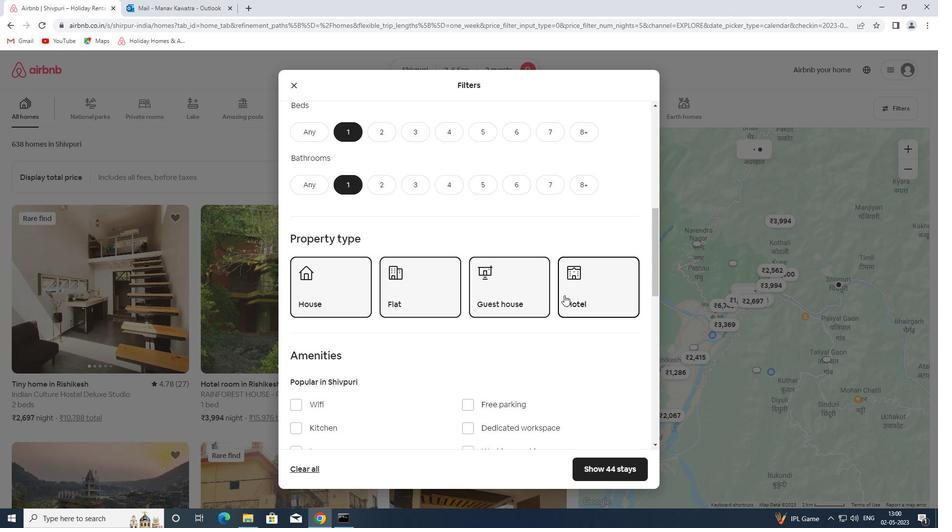 
Action: Mouse scrolled (558, 296) with delta (0, 0)
Screenshot: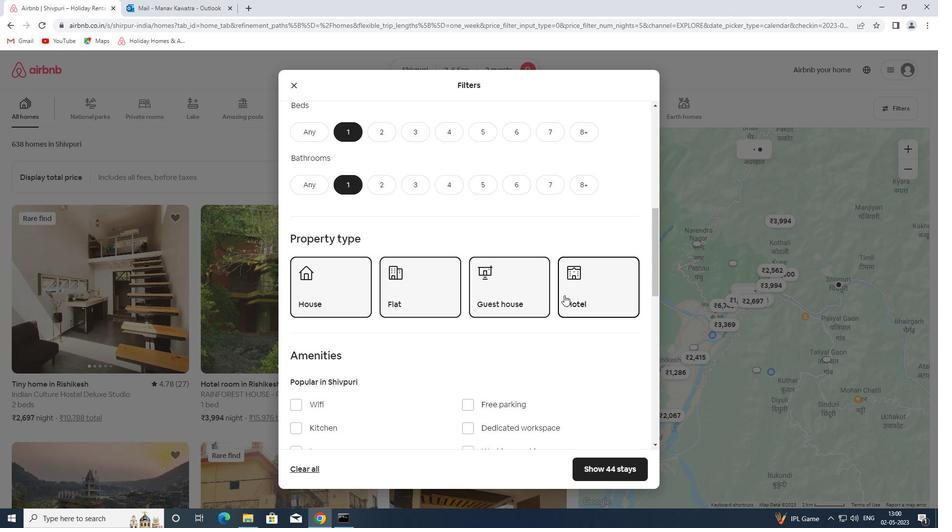 
Action: Mouse moved to (619, 242)
Screenshot: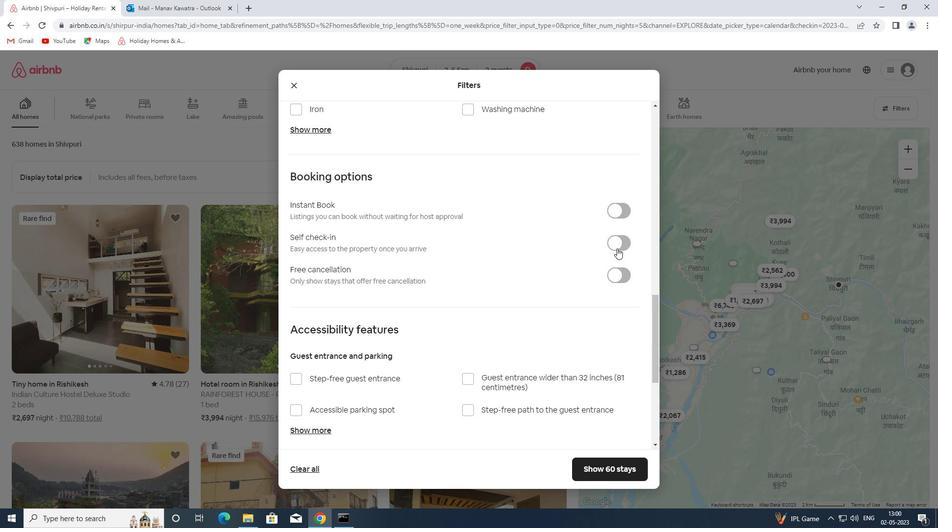 
Action: Mouse pressed left at (619, 242)
Screenshot: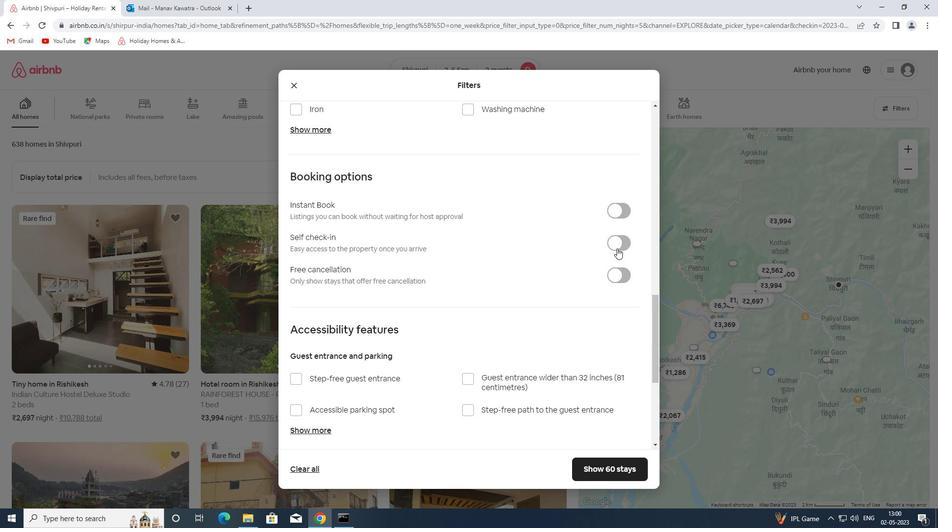 
Action: Mouse moved to (527, 282)
Screenshot: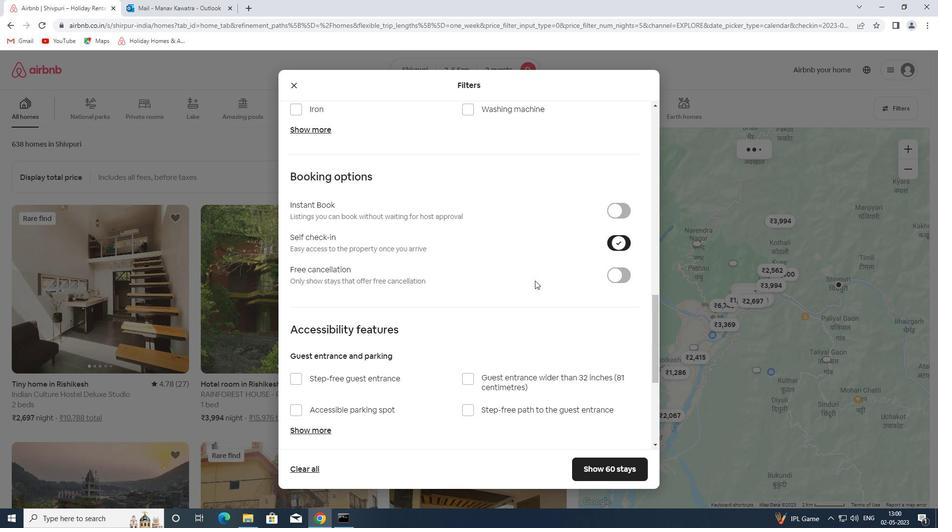 
Action: Mouse scrolled (527, 282) with delta (0, 0)
Screenshot: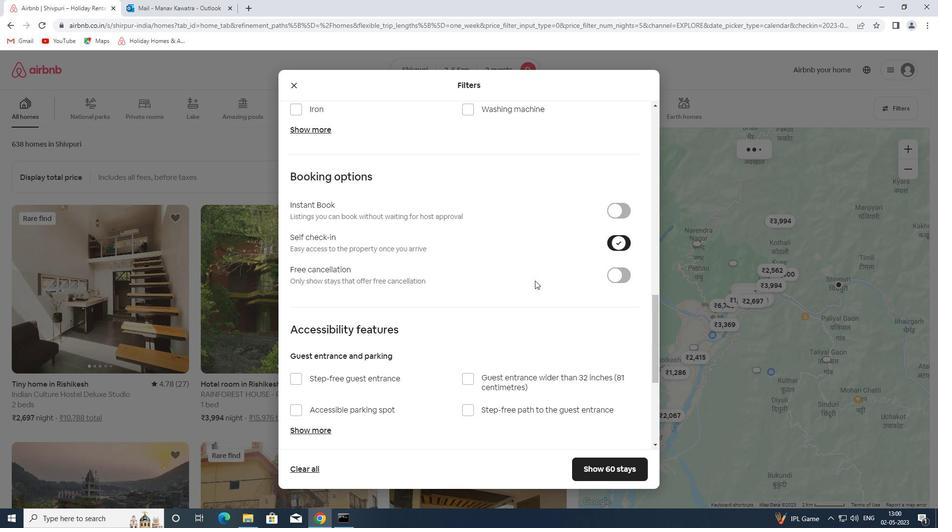 
Action: Mouse scrolled (527, 282) with delta (0, 0)
Screenshot: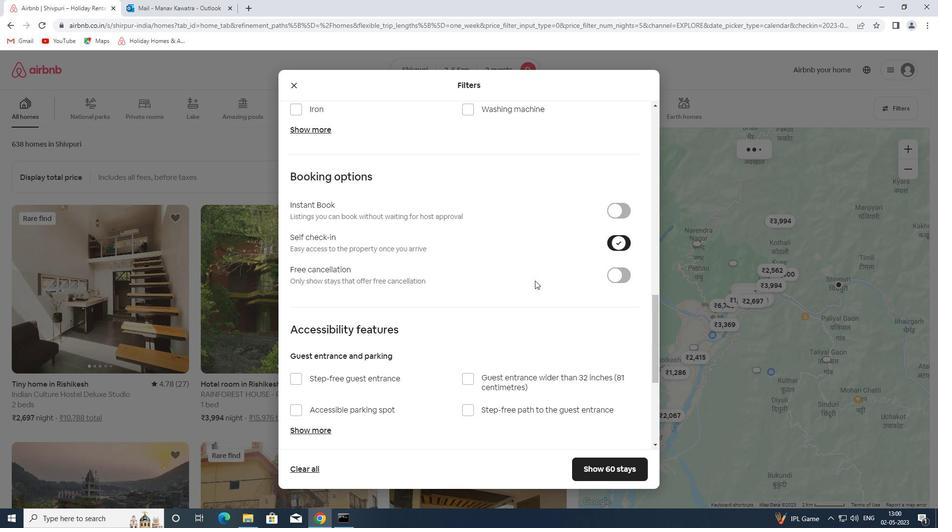 
Action: Mouse scrolled (527, 282) with delta (0, 0)
Screenshot: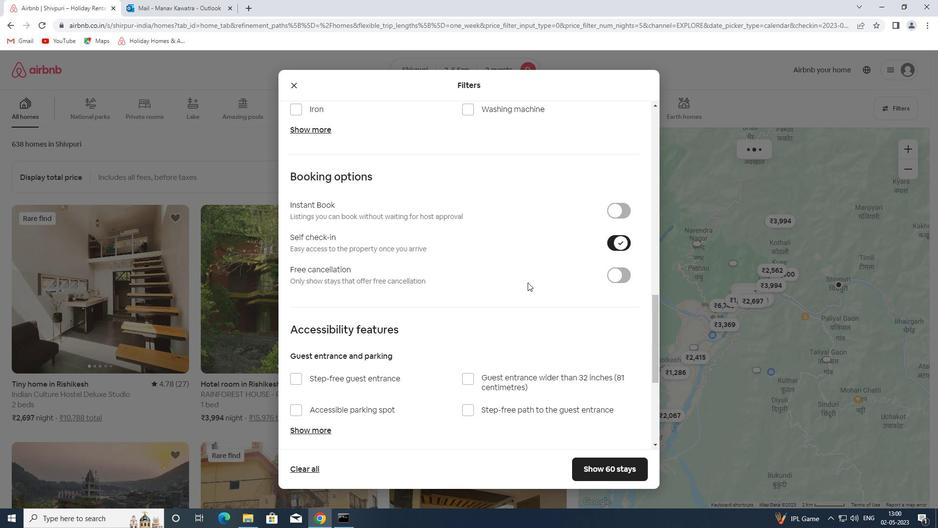 
Action: Mouse scrolled (527, 282) with delta (0, 0)
Screenshot: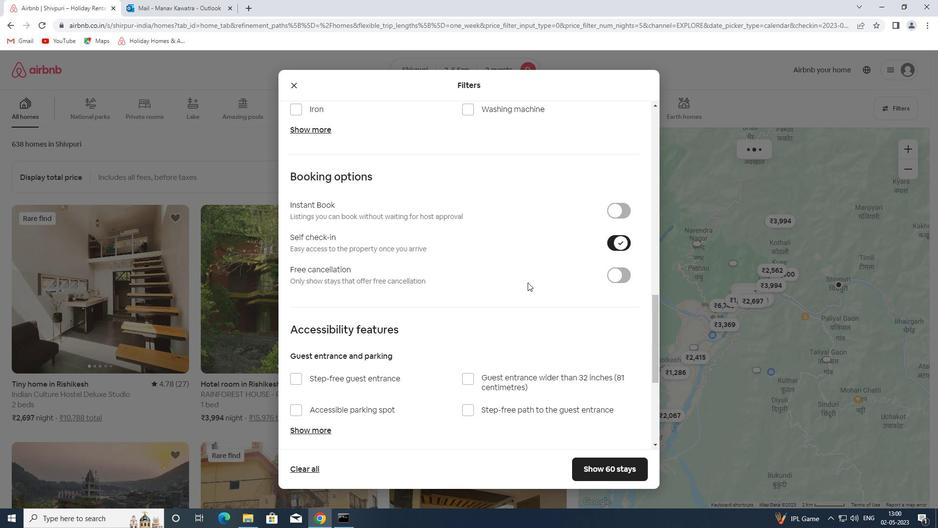 
Action: Mouse scrolled (527, 282) with delta (0, 0)
Screenshot: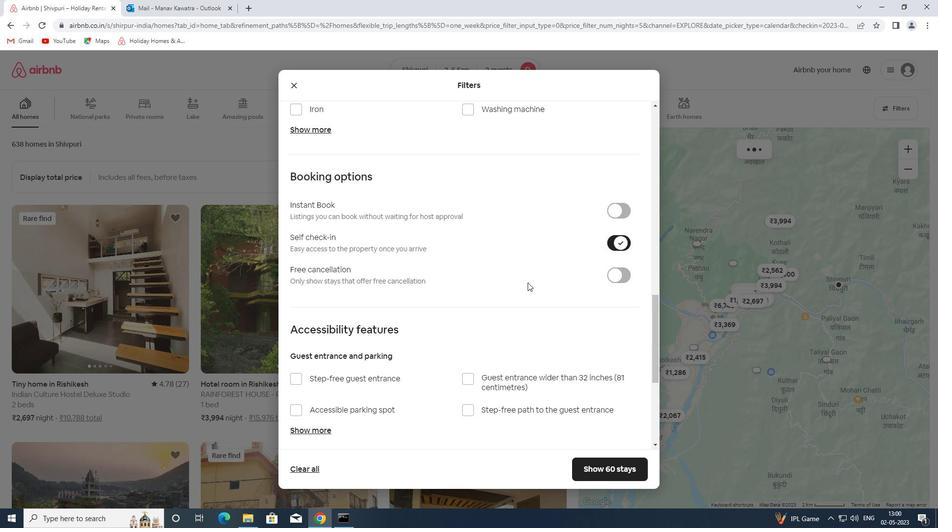 
Action: Mouse scrolled (527, 282) with delta (0, 0)
Screenshot: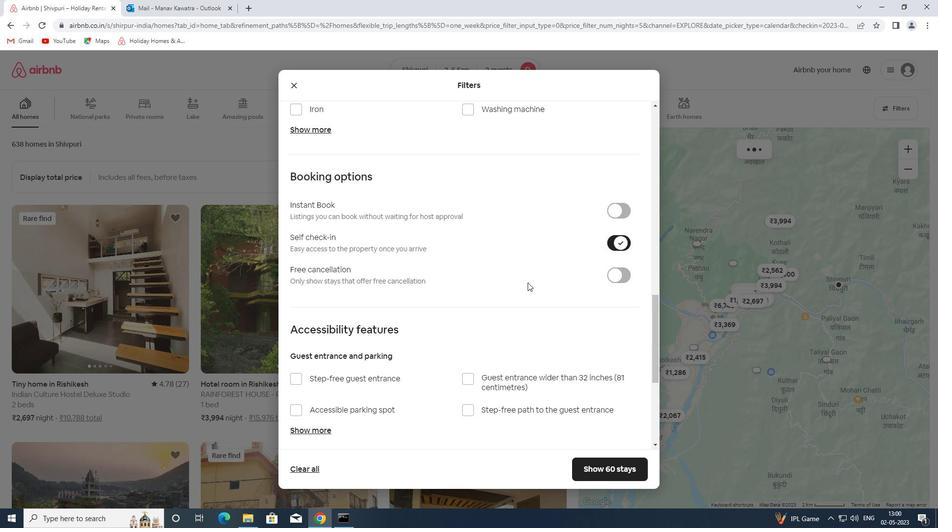
Action: Mouse scrolled (527, 282) with delta (0, 0)
Screenshot: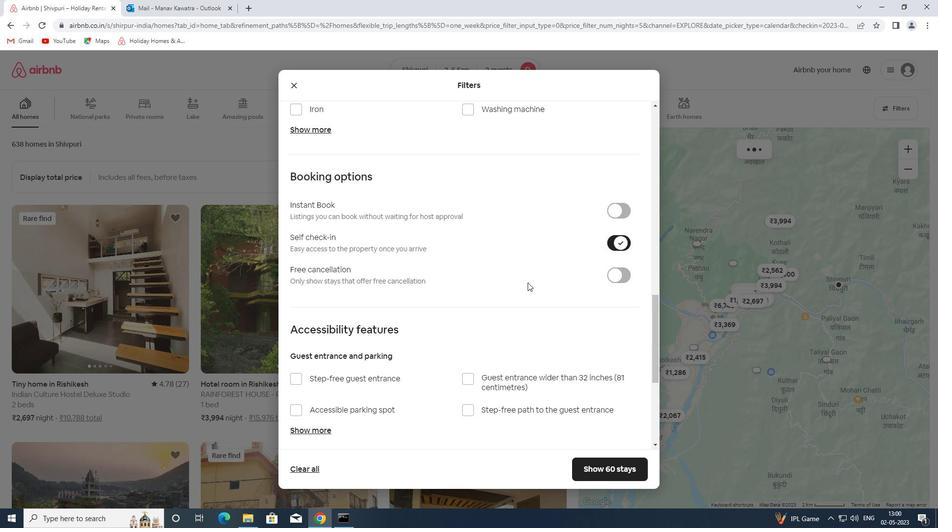 
Action: Mouse scrolled (527, 282) with delta (0, 0)
Screenshot: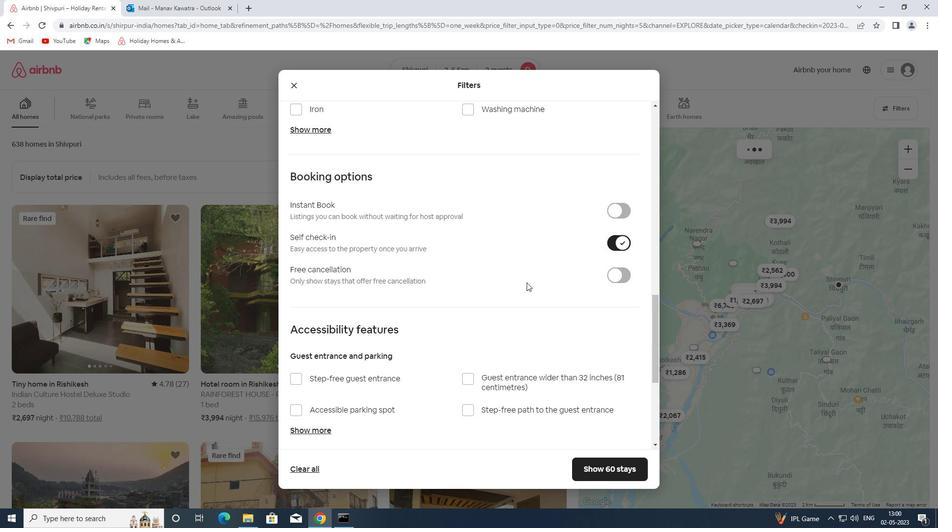 
Action: Mouse moved to (297, 380)
Screenshot: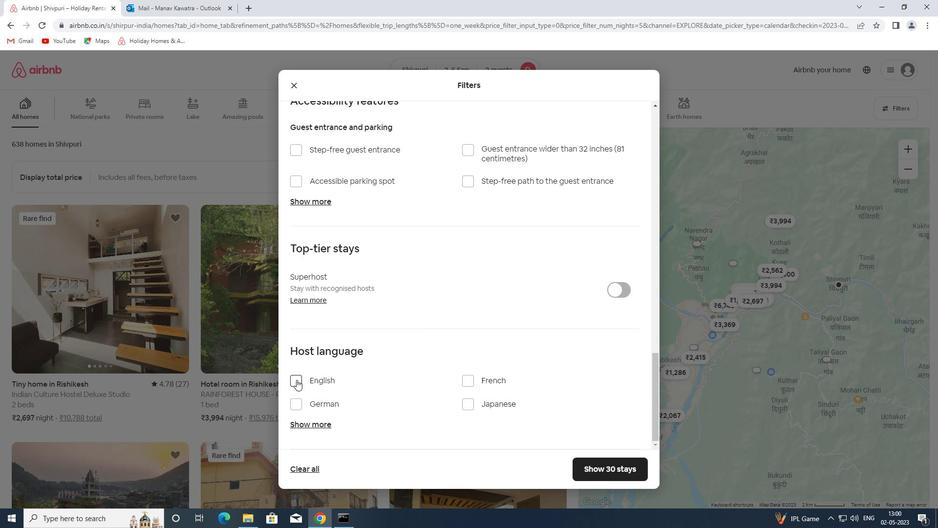
Action: Mouse pressed left at (297, 380)
Screenshot: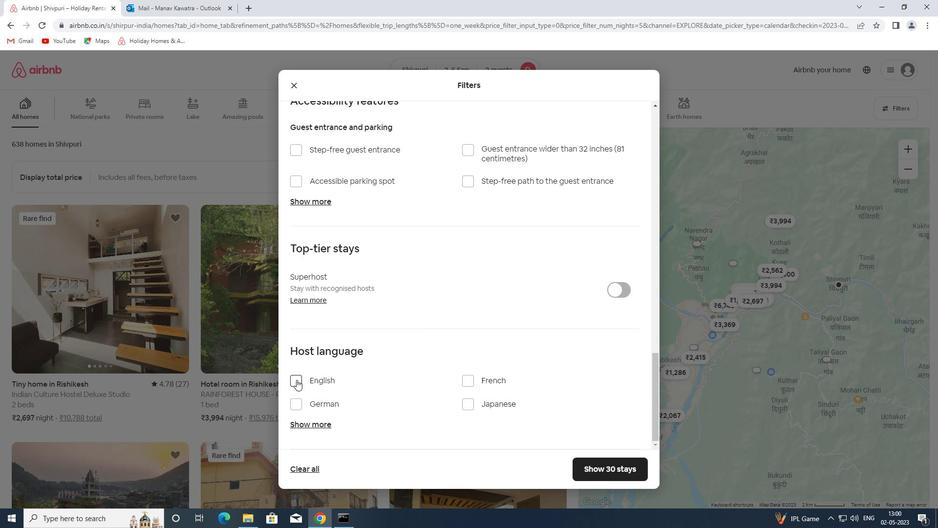 
Action: Mouse moved to (440, 314)
Screenshot: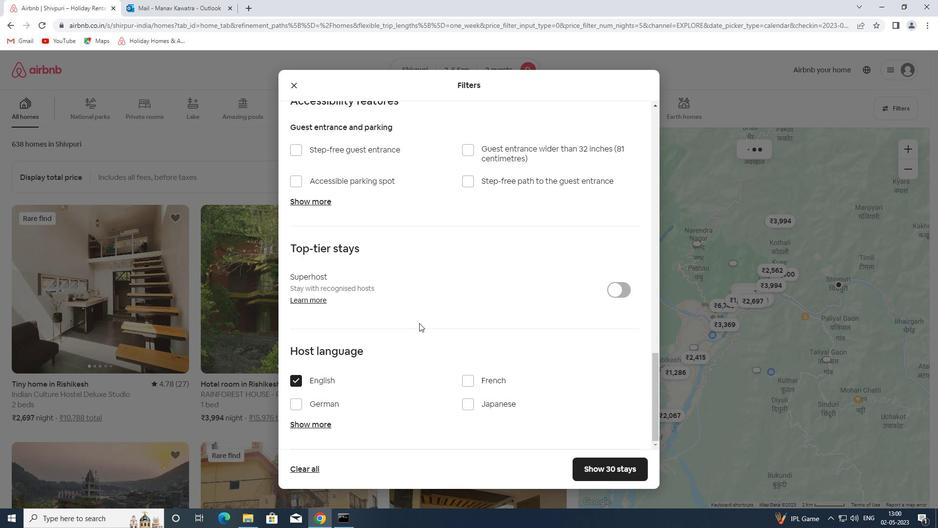 
Action: Mouse scrolled (440, 314) with delta (0, 0)
Screenshot: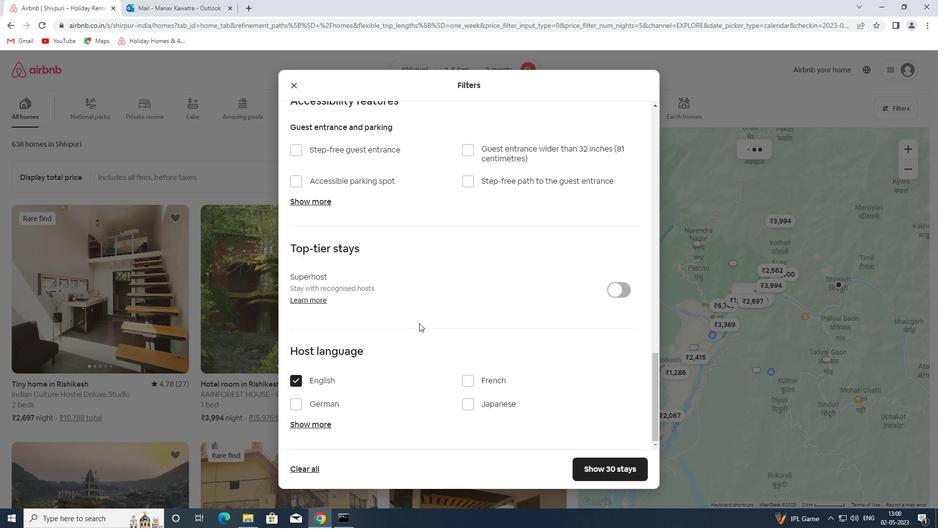 
Action: Mouse moved to (441, 314)
Screenshot: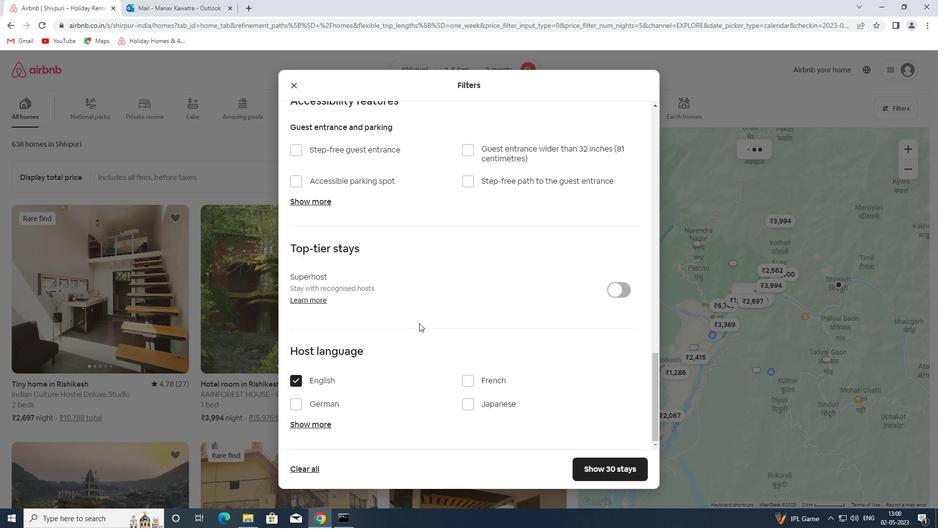 
Action: Mouse scrolled (441, 314) with delta (0, 0)
Screenshot: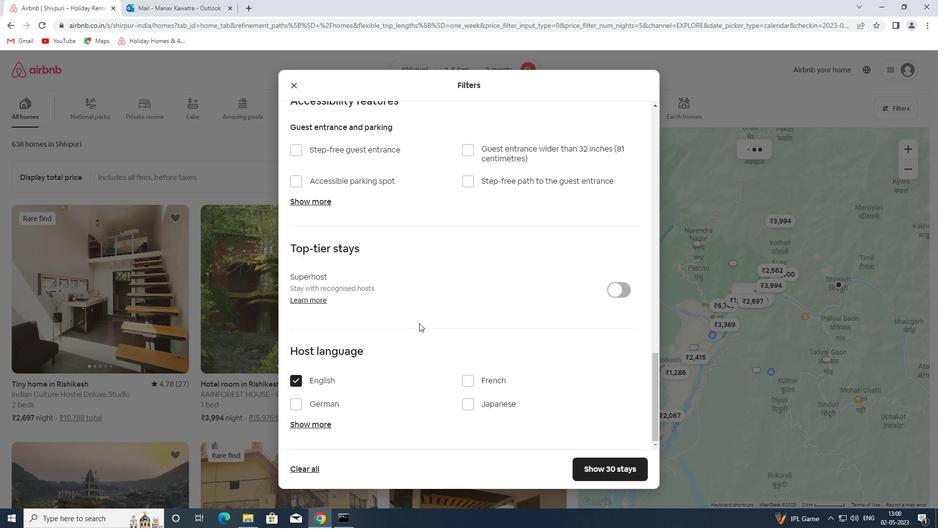 
Action: Mouse moved to (442, 314)
Screenshot: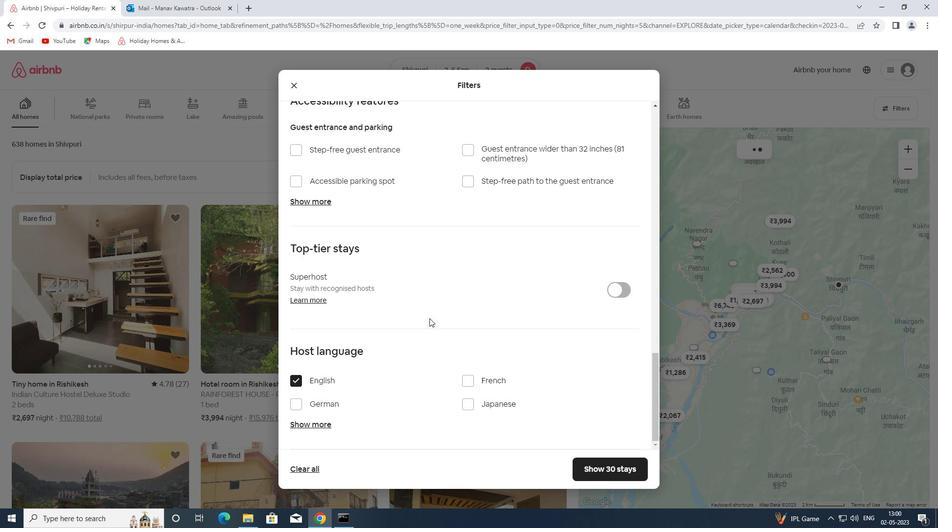 
Action: Mouse scrolled (442, 313) with delta (0, 0)
Screenshot: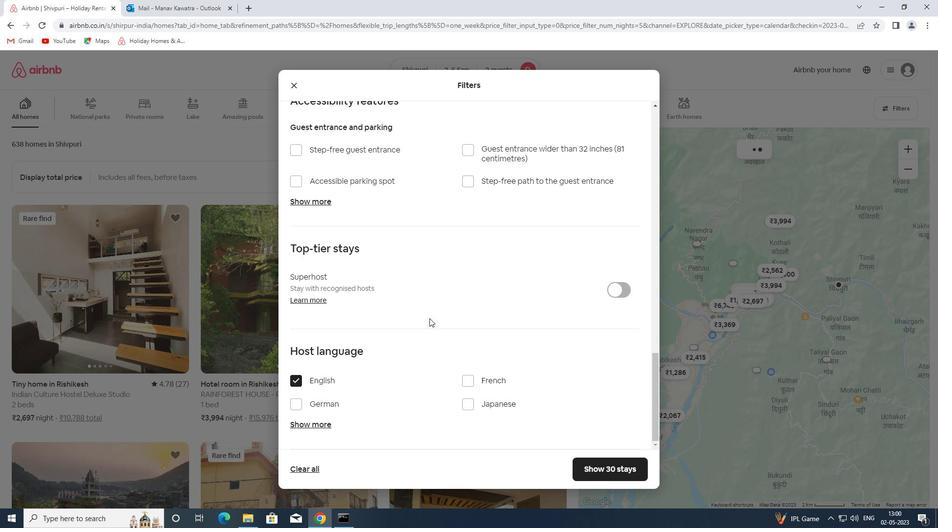 
Action: Mouse moved to (442, 314)
Screenshot: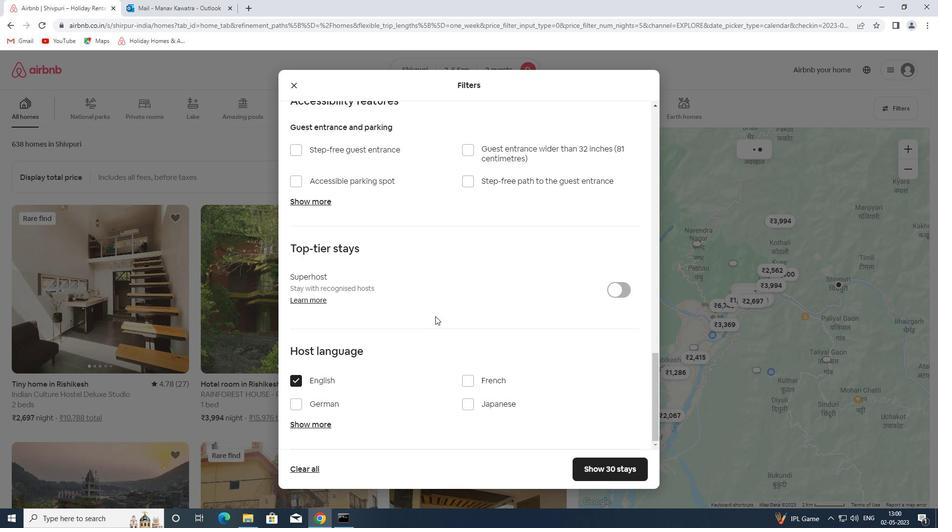 
Action: Mouse scrolled (442, 313) with delta (0, 0)
Screenshot: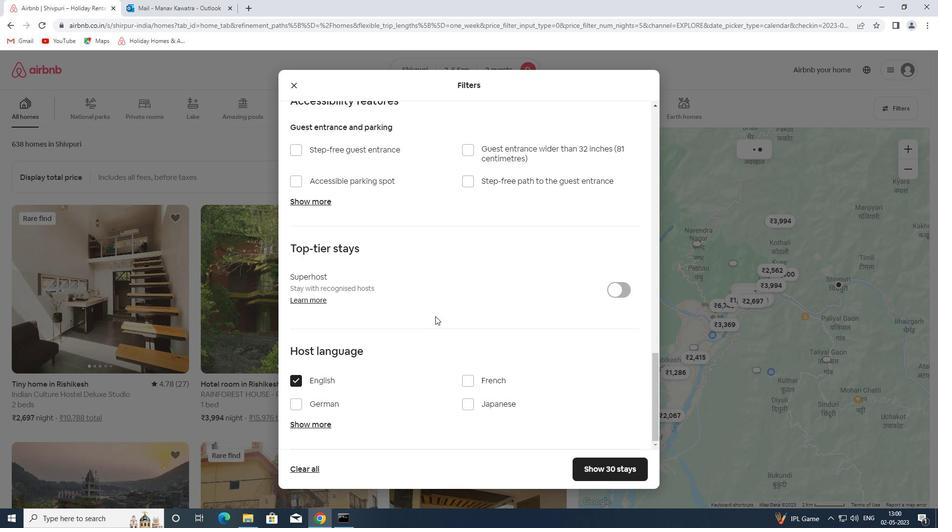 
Action: Mouse moved to (442, 314)
Screenshot: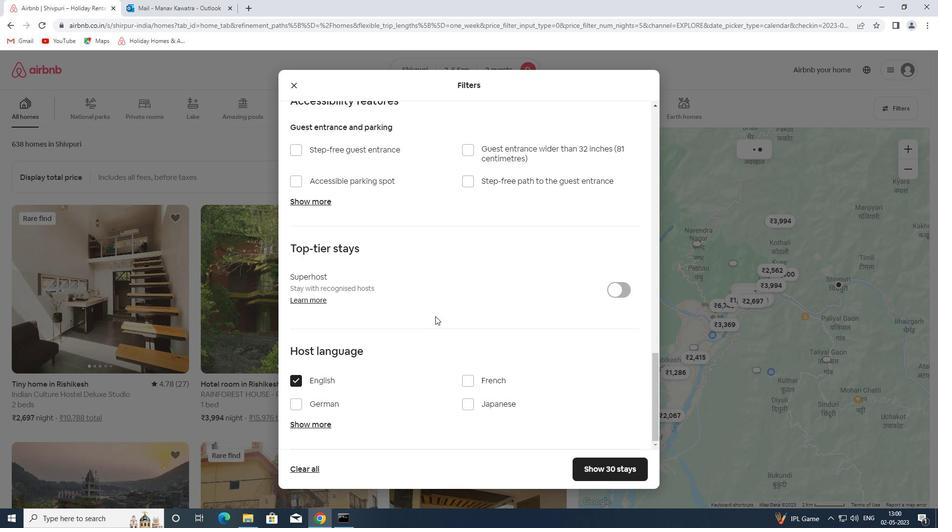 
Action: Mouse scrolled (442, 313) with delta (0, 0)
Screenshot: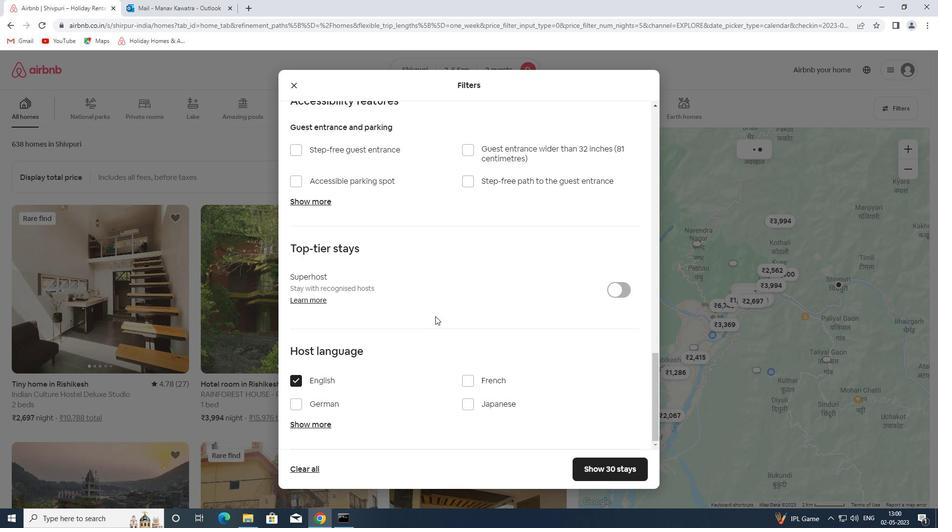 
Action: Mouse moved to (443, 314)
Screenshot: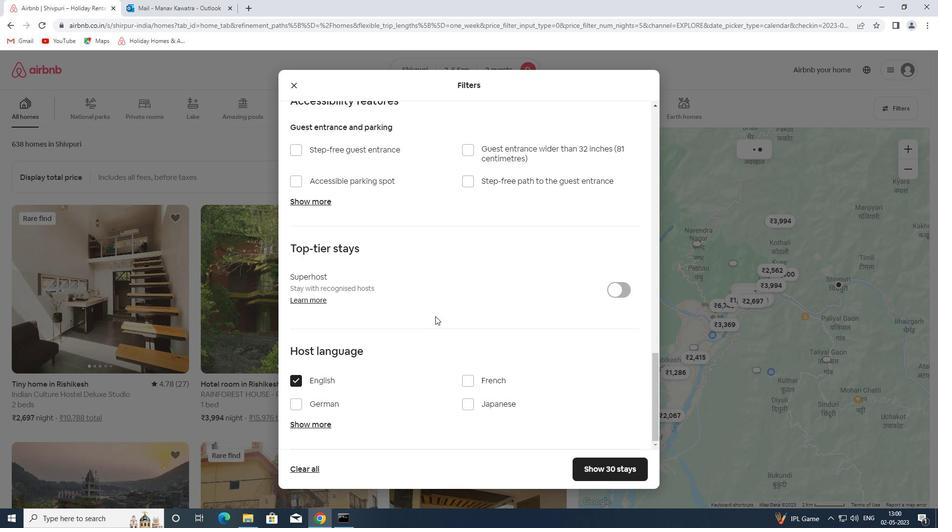 
Action: Mouse scrolled (443, 313) with delta (0, 0)
Screenshot: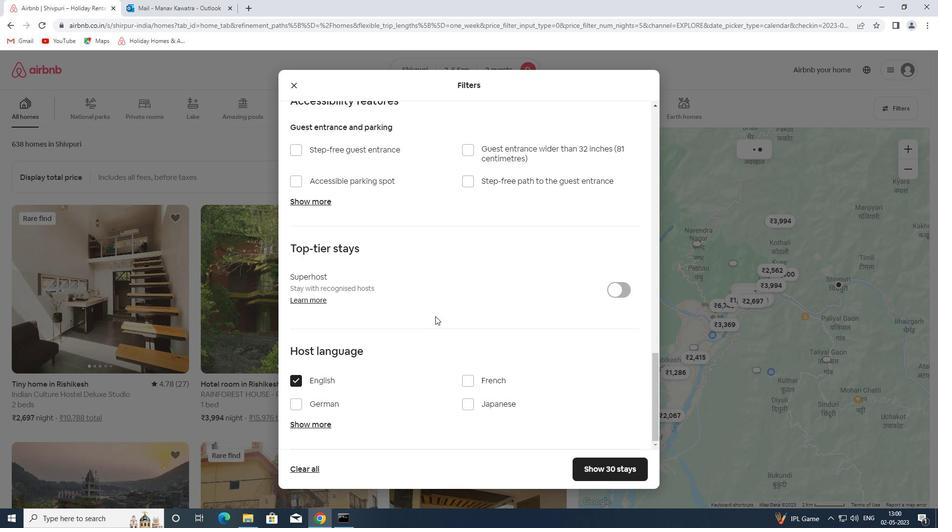 
Action: Mouse moved to (445, 312)
Screenshot: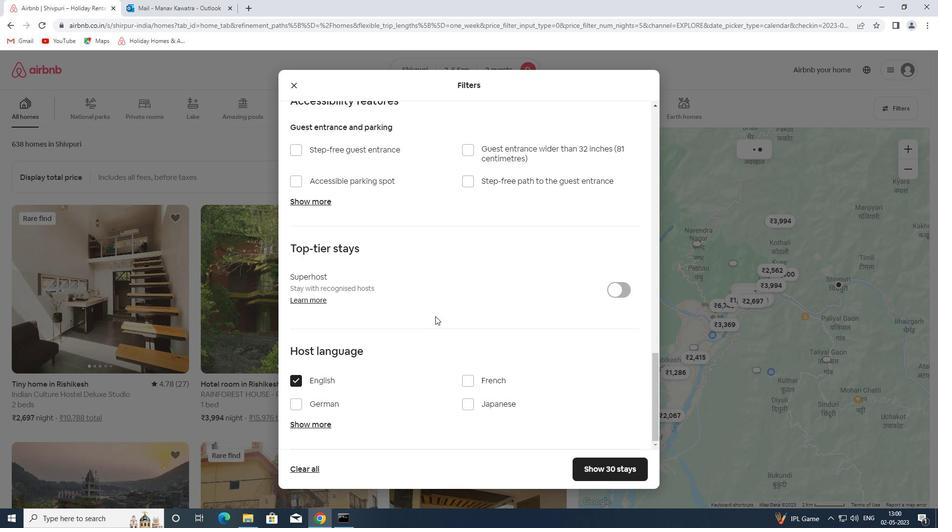 
Action: Mouse scrolled (445, 312) with delta (0, 0)
Screenshot: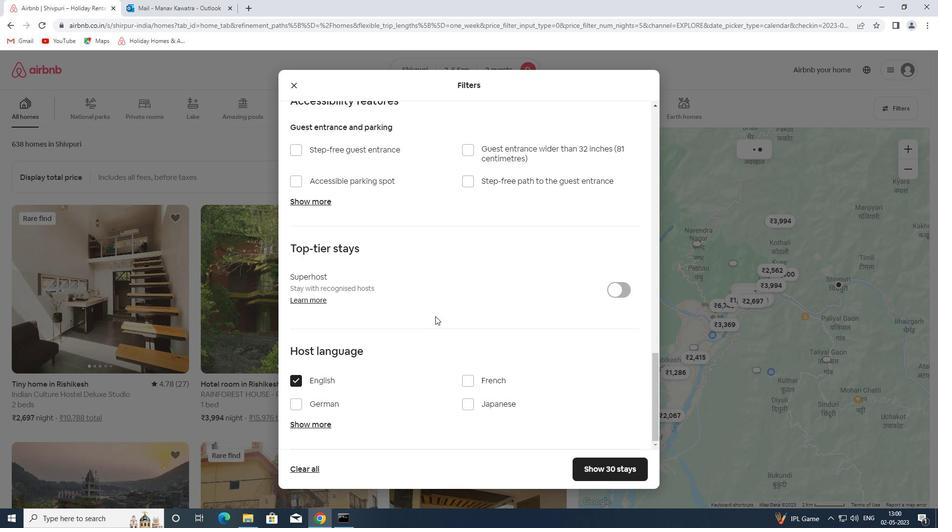 
Action: Mouse moved to (594, 468)
Screenshot: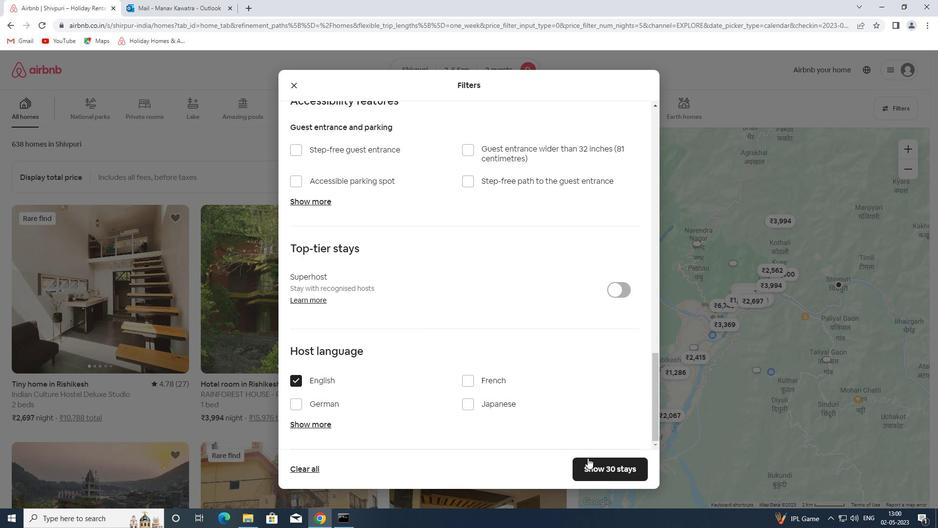 
Action: Mouse pressed left at (594, 468)
Screenshot: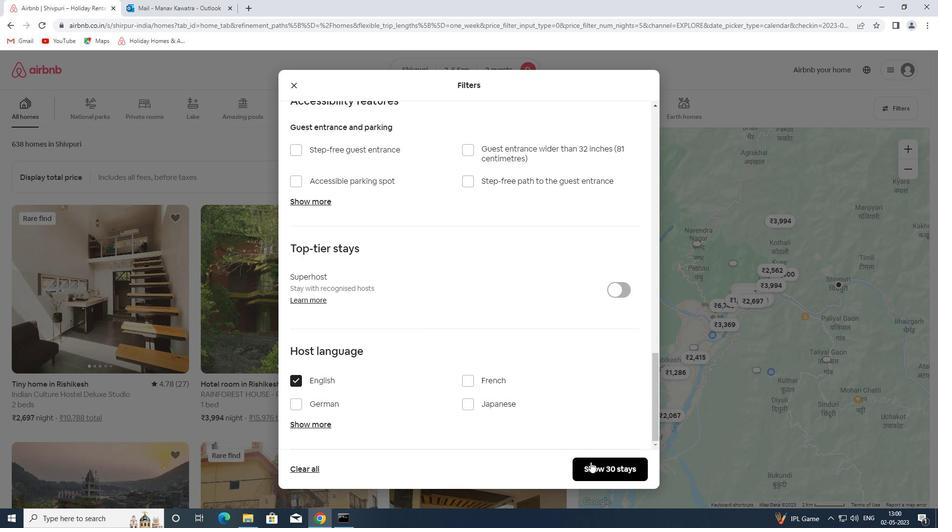 
Action: Mouse moved to (592, 462)
Screenshot: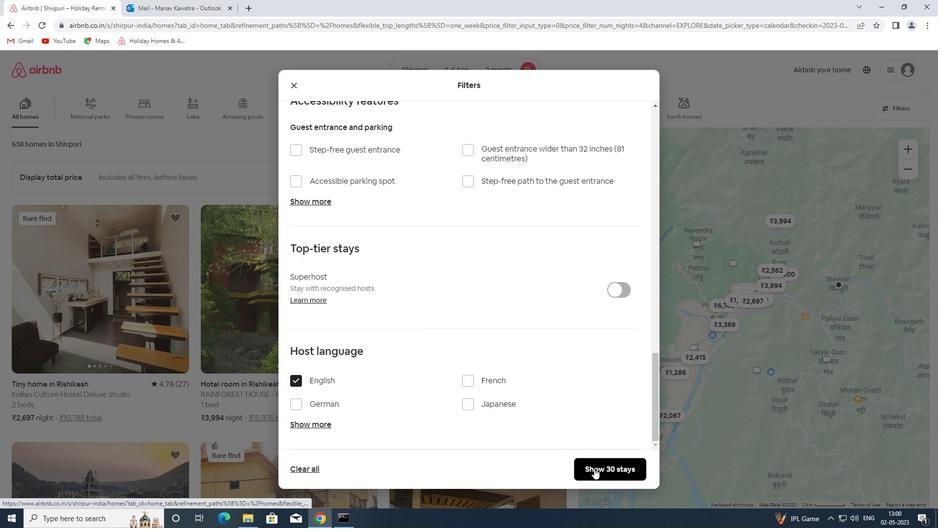 
